 Task: Check the average views per listing of septic tank in the last 5 years.
Action: Mouse moved to (816, 180)
Screenshot: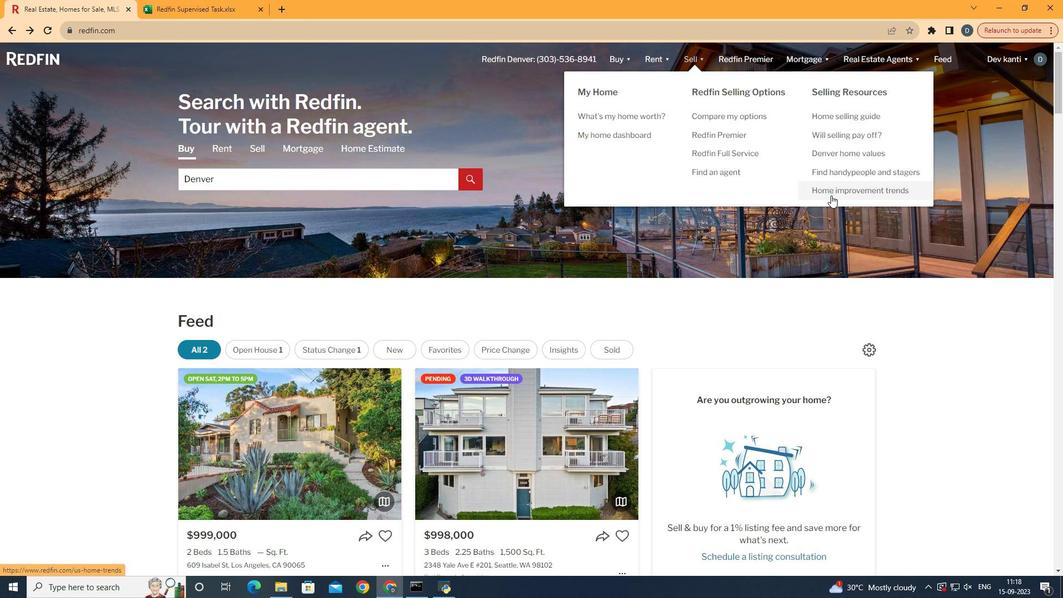 
Action: Mouse pressed left at (816, 180)
Screenshot: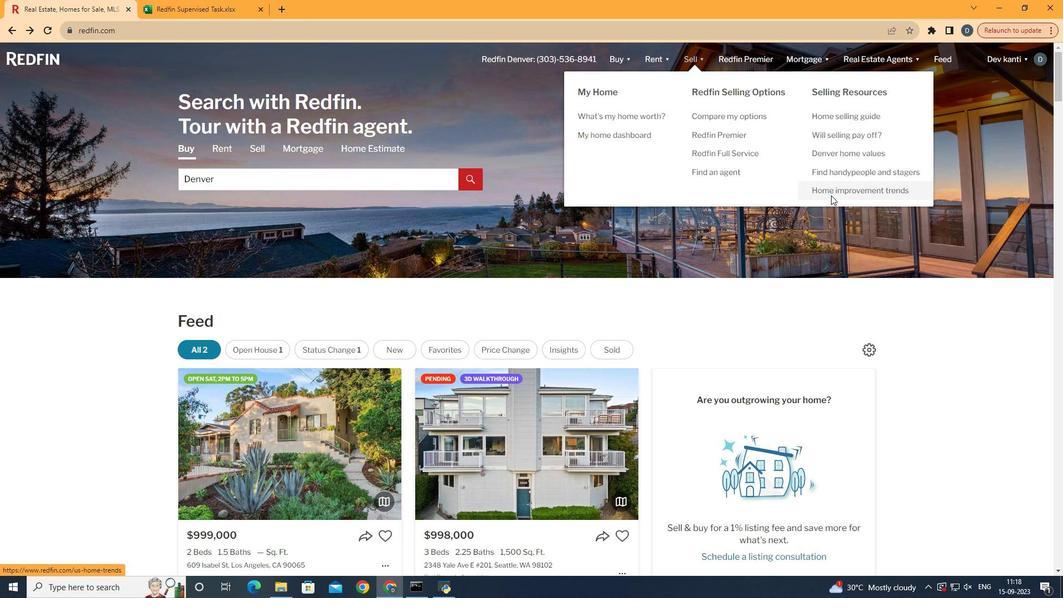 
Action: Mouse moved to (250, 195)
Screenshot: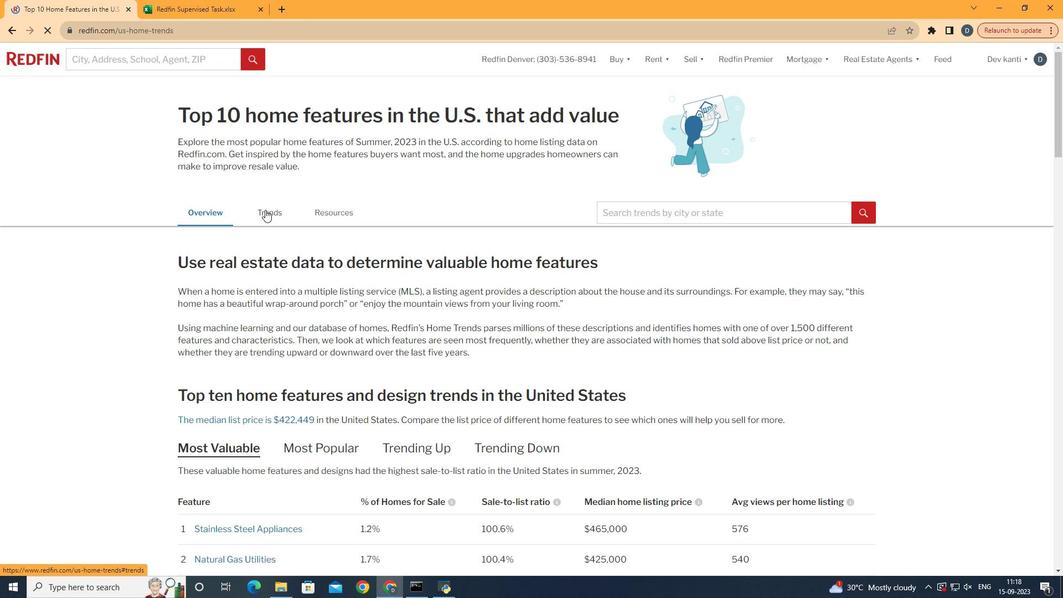 
Action: Mouse pressed left at (250, 195)
Screenshot: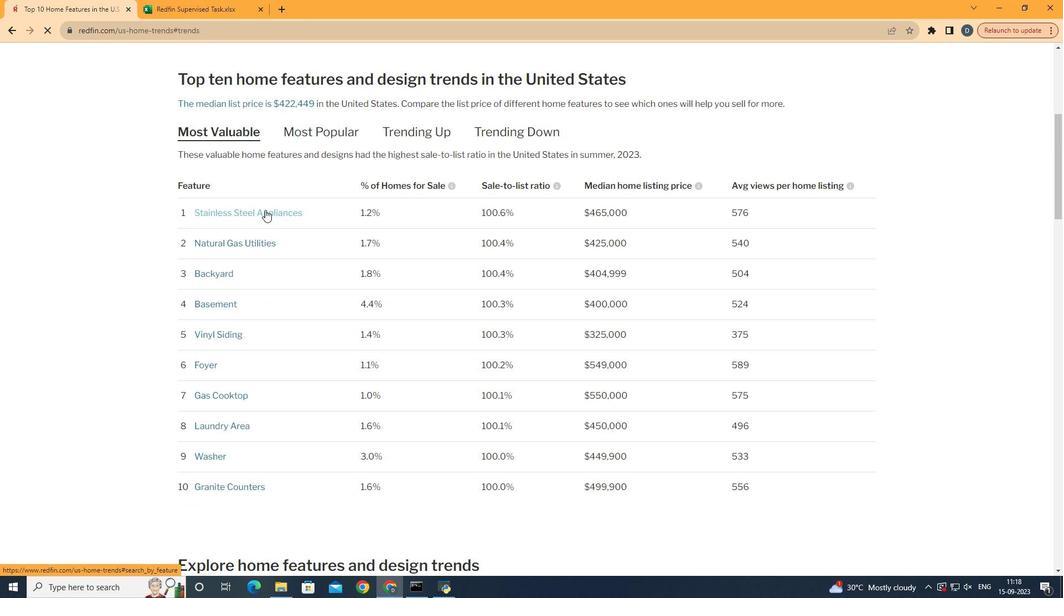 
Action: Mouse moved to (446, 241)
Screenshot: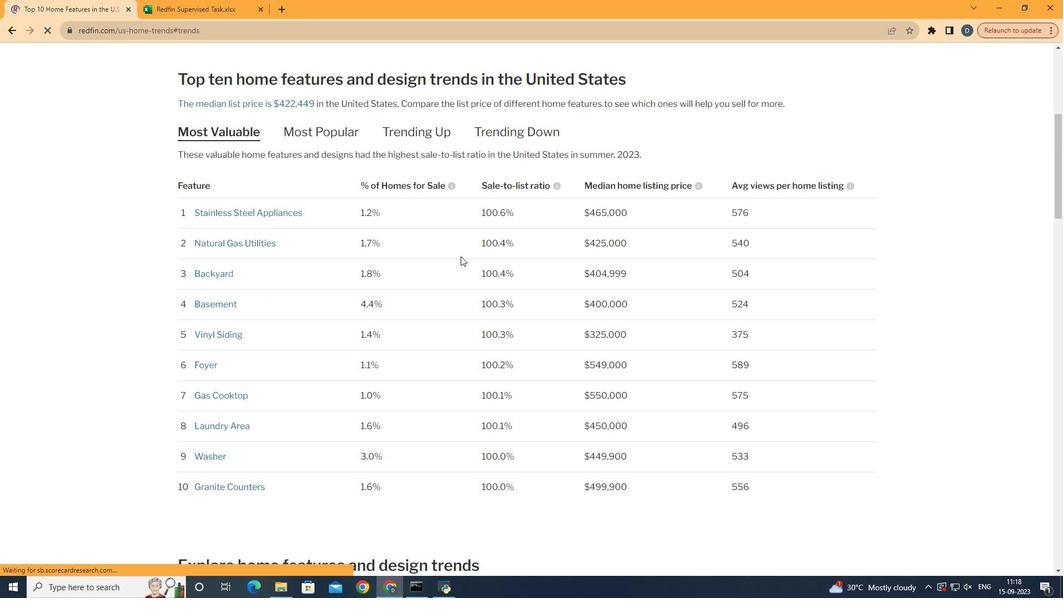 
Action: Mouse scrolled (446, 241) with delta (0, 0)
Screenshot: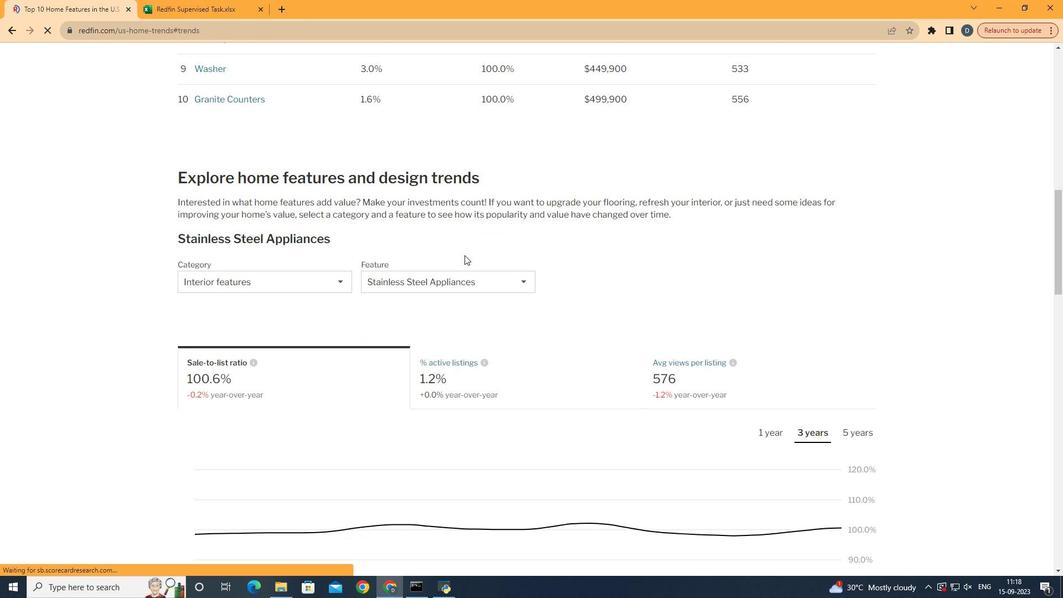 
Action: Mouse scrolled (446, 241) with delta (0, 0)
Screenshot: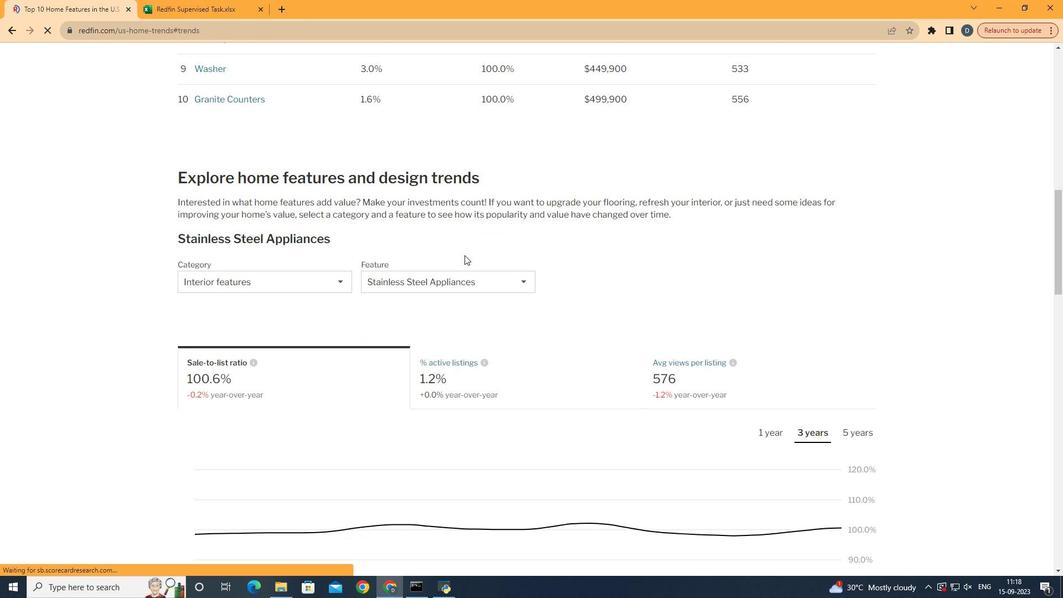
Action: Mouse scrolled (446, 241) with delta (0, 0)
Screenshot: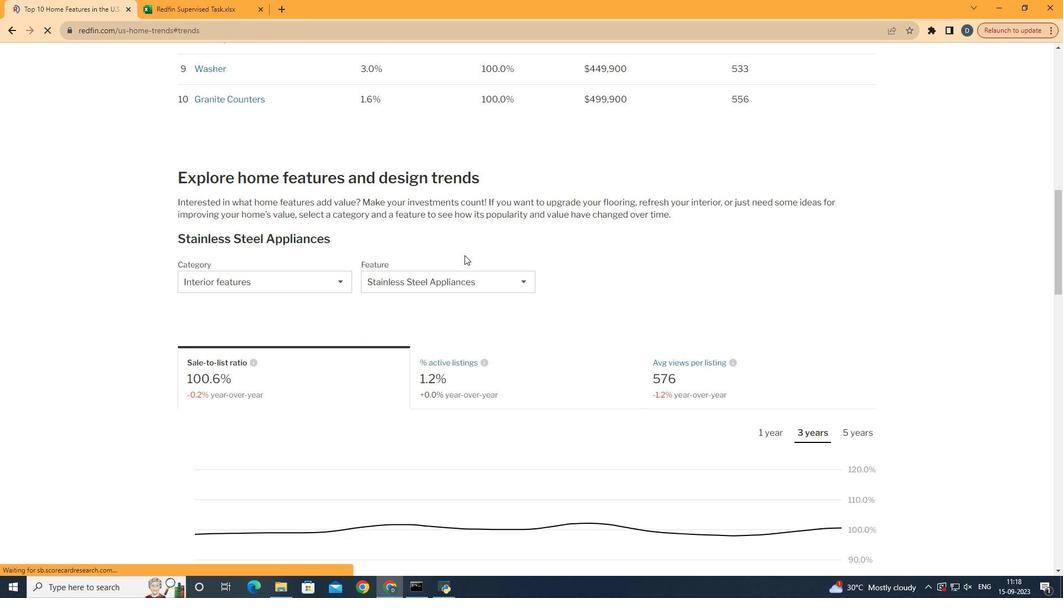 
Action: Mouse scrolled (446, 241) with delta (0, 0)
Screenshot: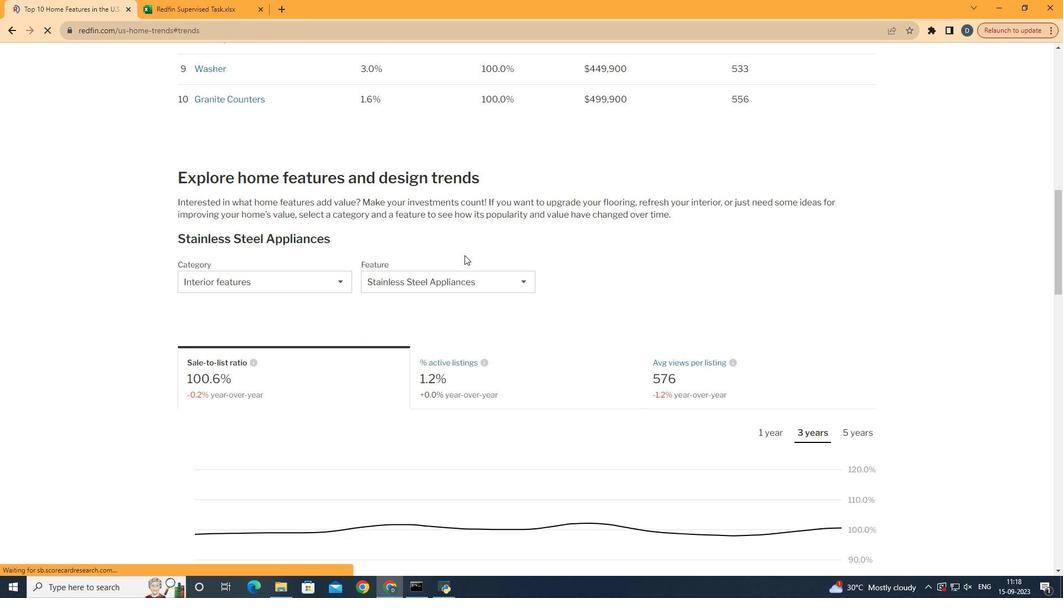 
Action: Mouse scrolled (446, 241) with delta (0, 0)
Screenshot: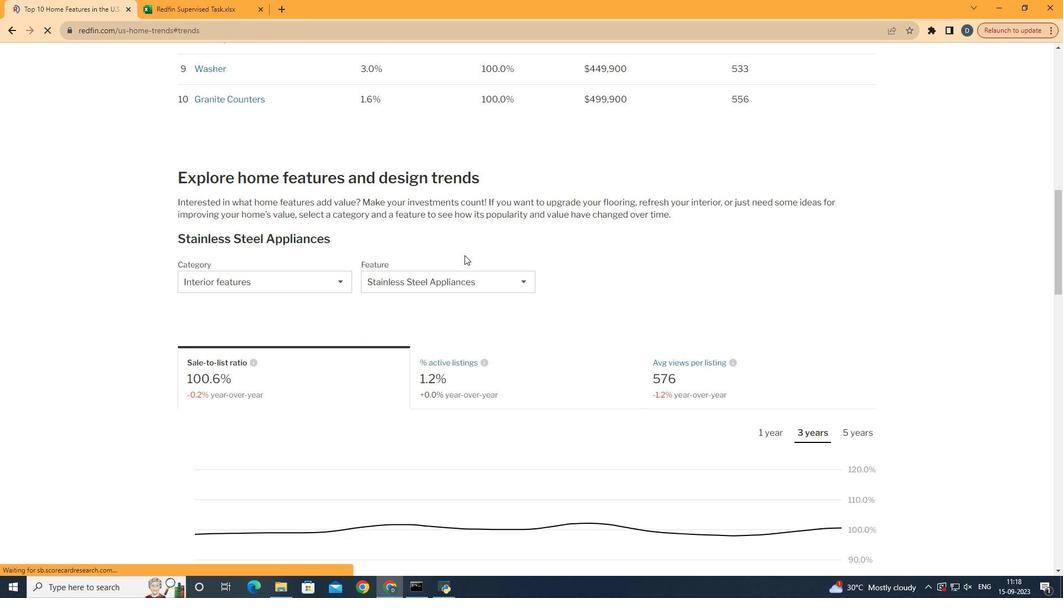 
Action: Mouse scrolled (446, 241) with delta (0, 0)
Screenshot: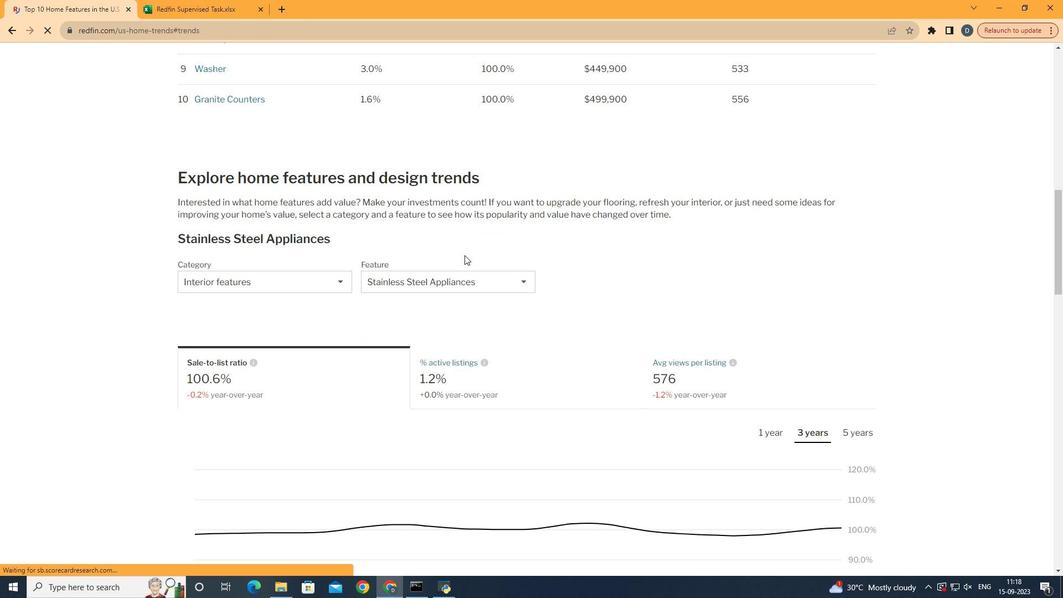 
Action: Mouse moved to (447, 241)
Screenshot: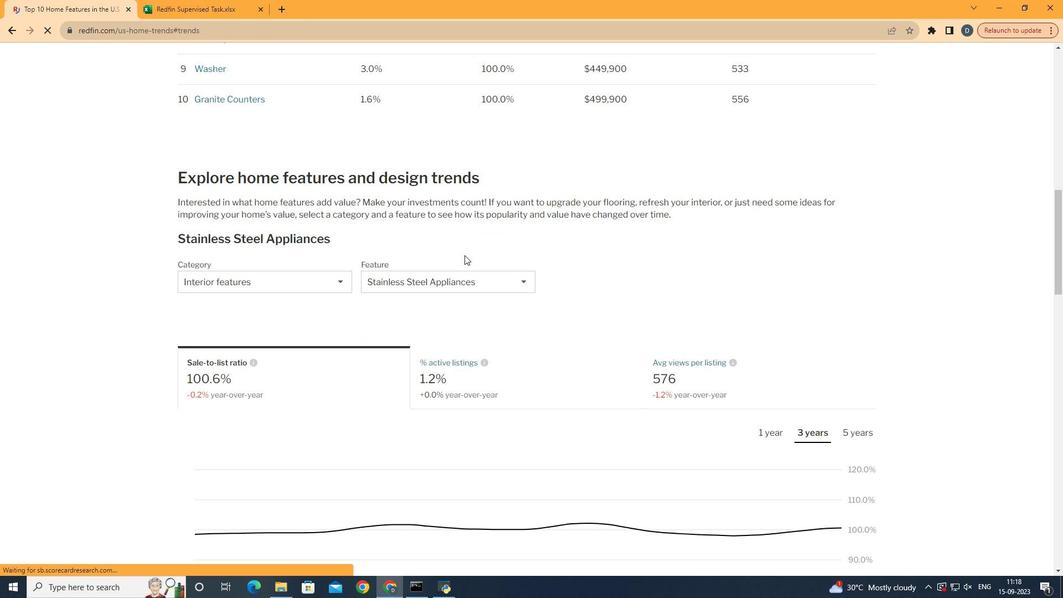 
Action: Mouse scrolled (447, 241) with delta (0, 0)
Screenshot: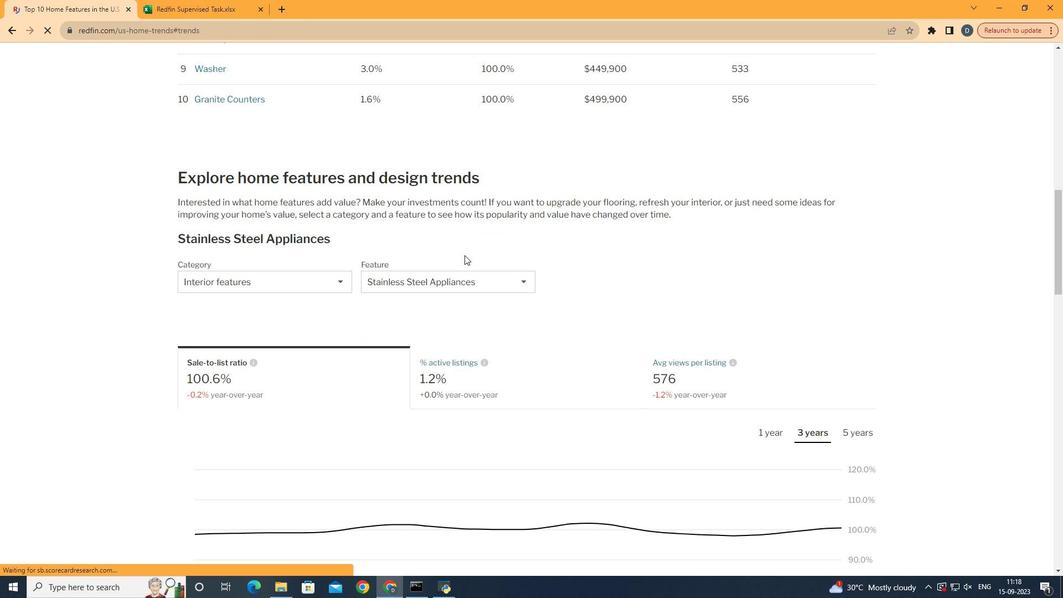 
Action: Mouse moved to (305, 279)
Screenshot: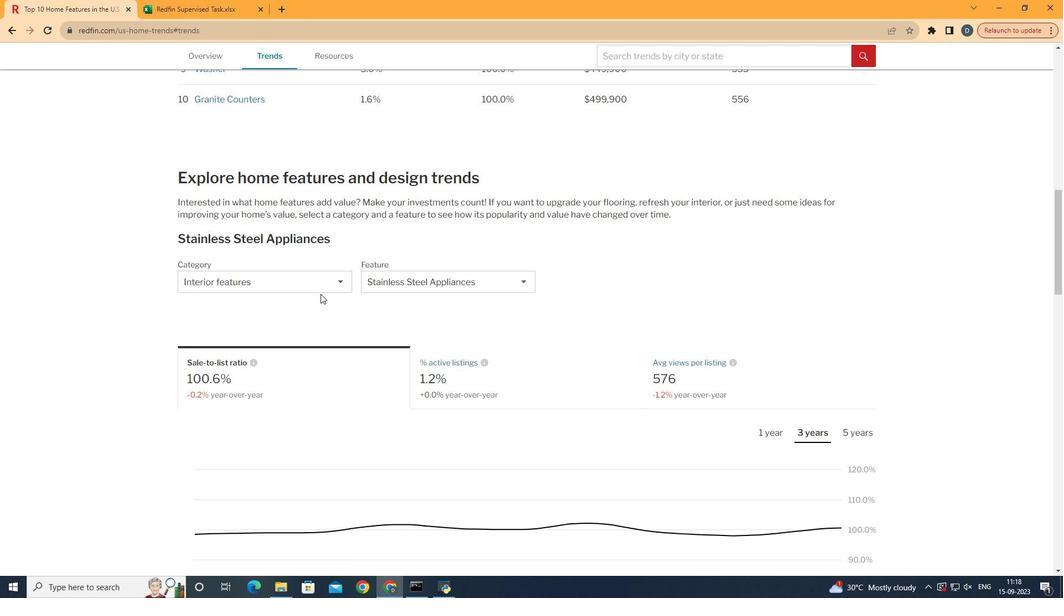 
Action: Mouse pressed left at (305, 279)
Screenshot: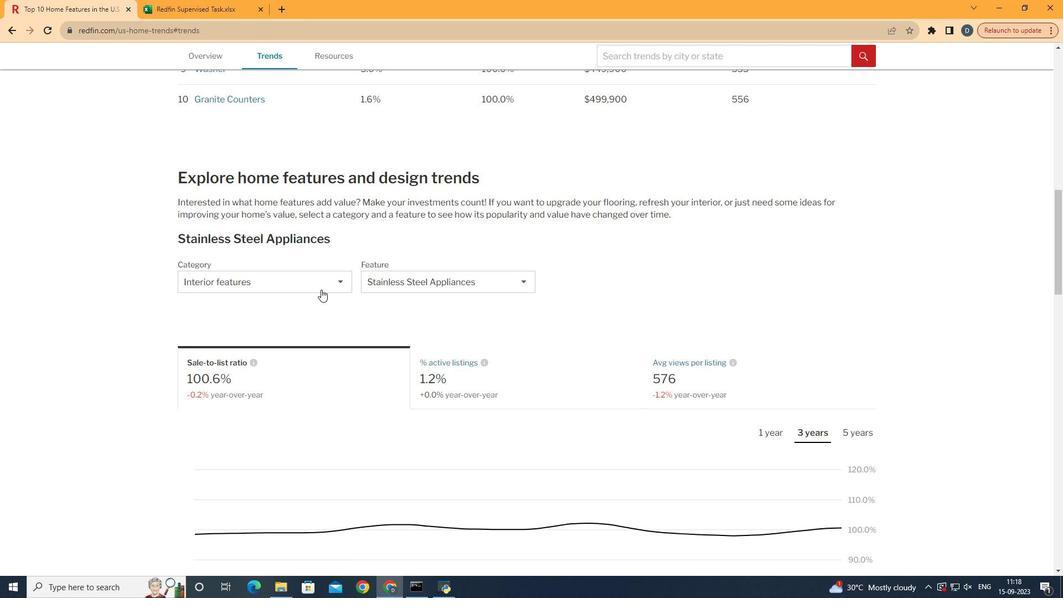 
Action: Mouse moved to (307, 273)
Screenshot: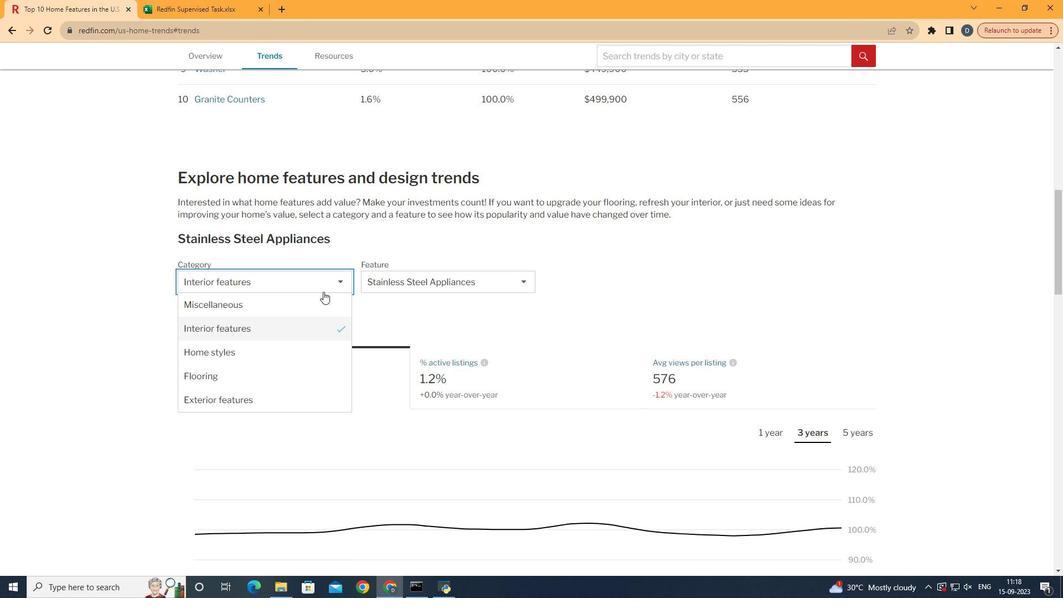 
Action: Mouse pressed left at (307, 273)
Screenshot: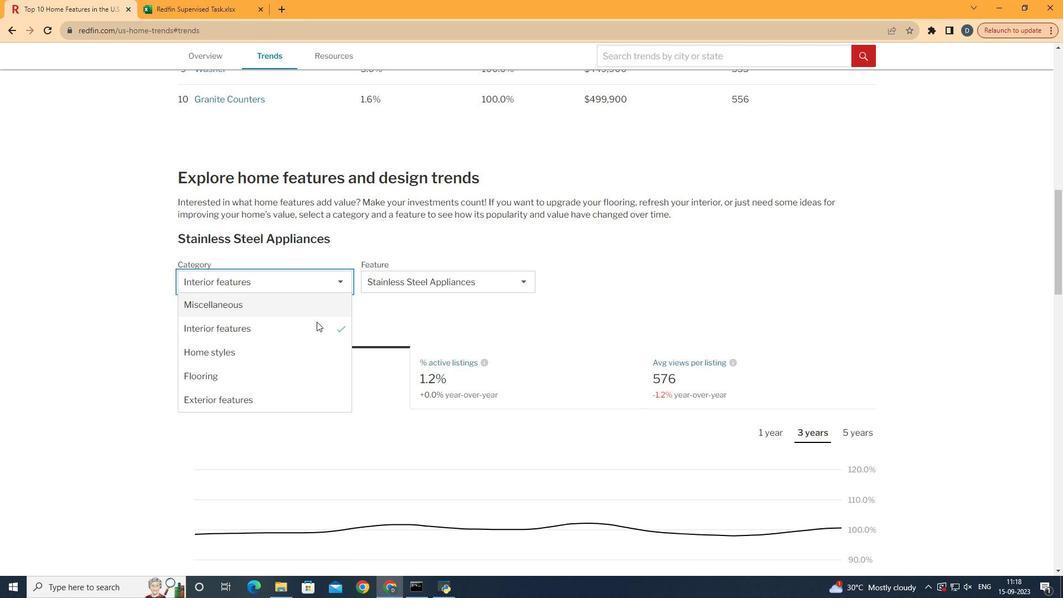 
Action: Mouse moved to (286, 382)
Screenshot: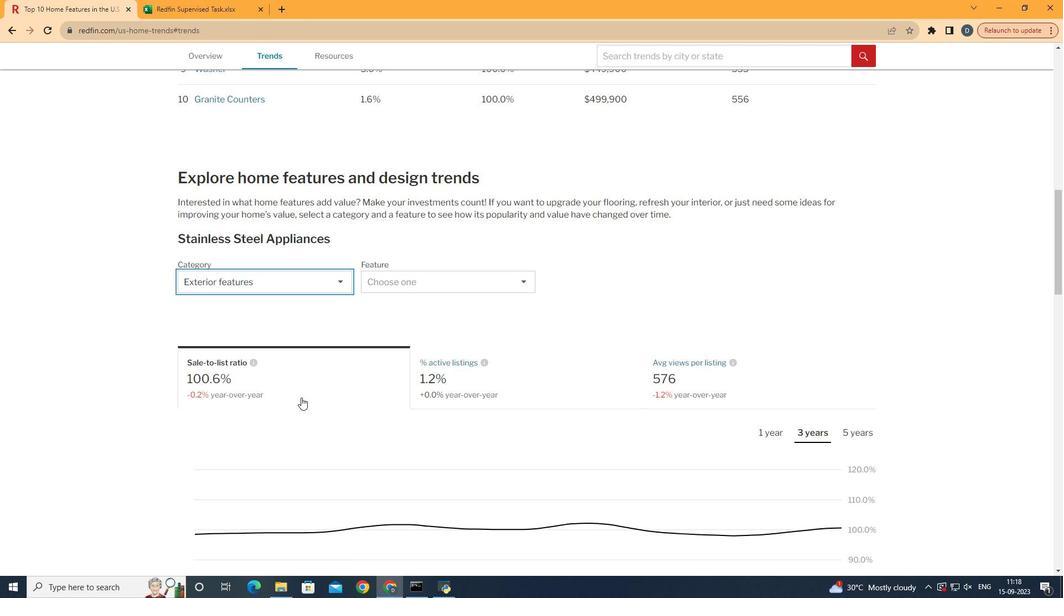 
Action: Mouse pressed left at (286, 382)
Screenshot: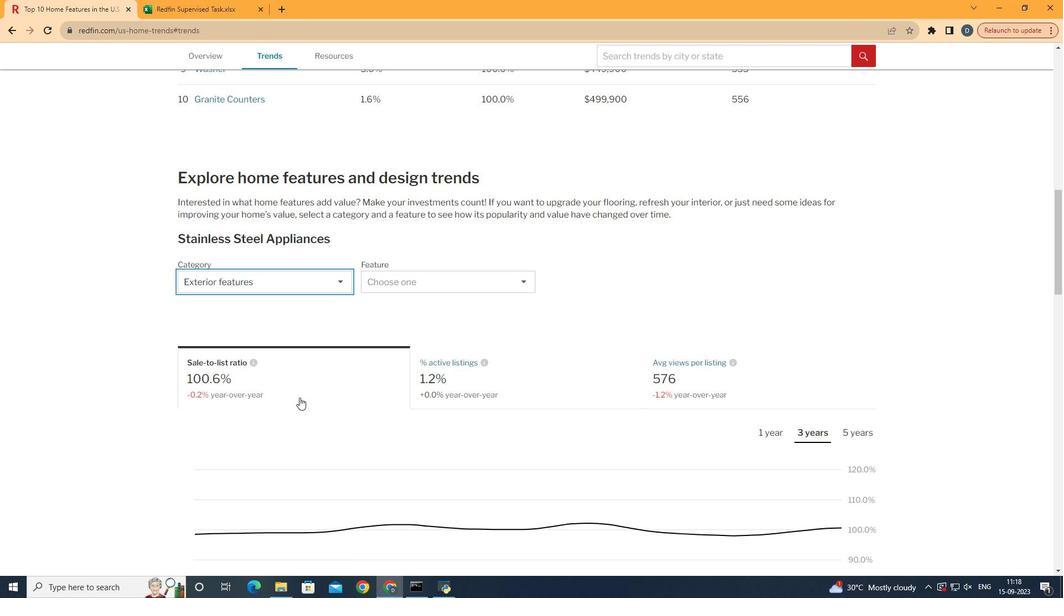
Action: Mouse moved to (483, 259)
Screenshot: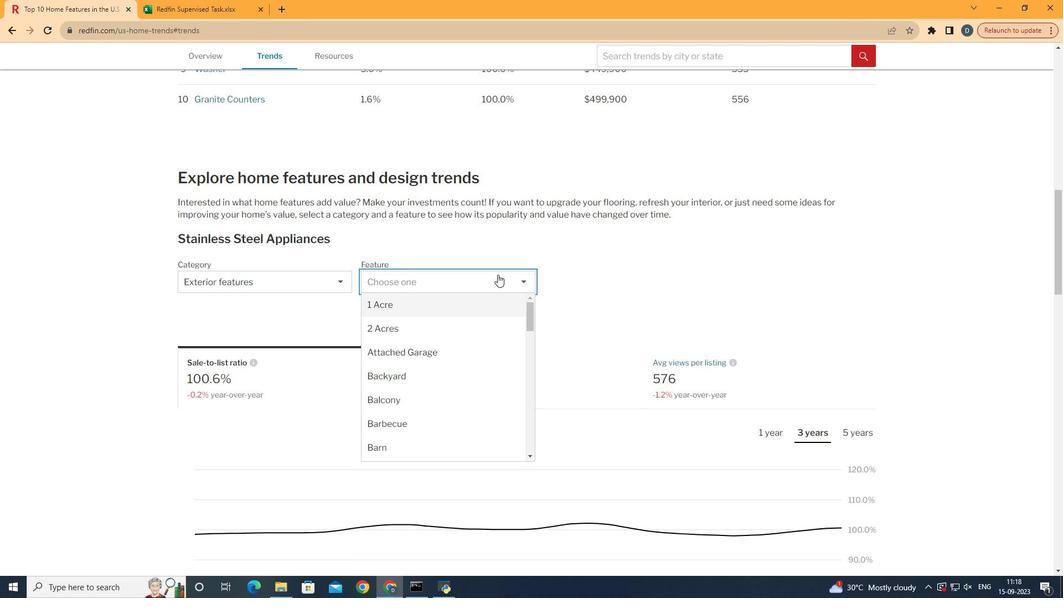 
Action: Mouse pressed left at (483, 259)
Screenshot: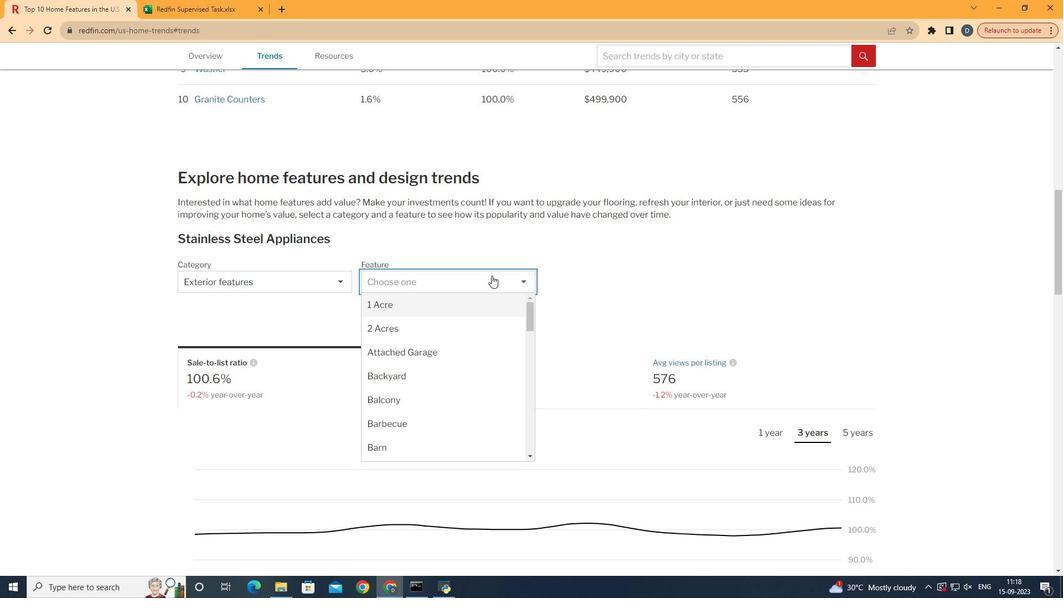 
Action: Mouse moved to (438, 334)
Screenshot: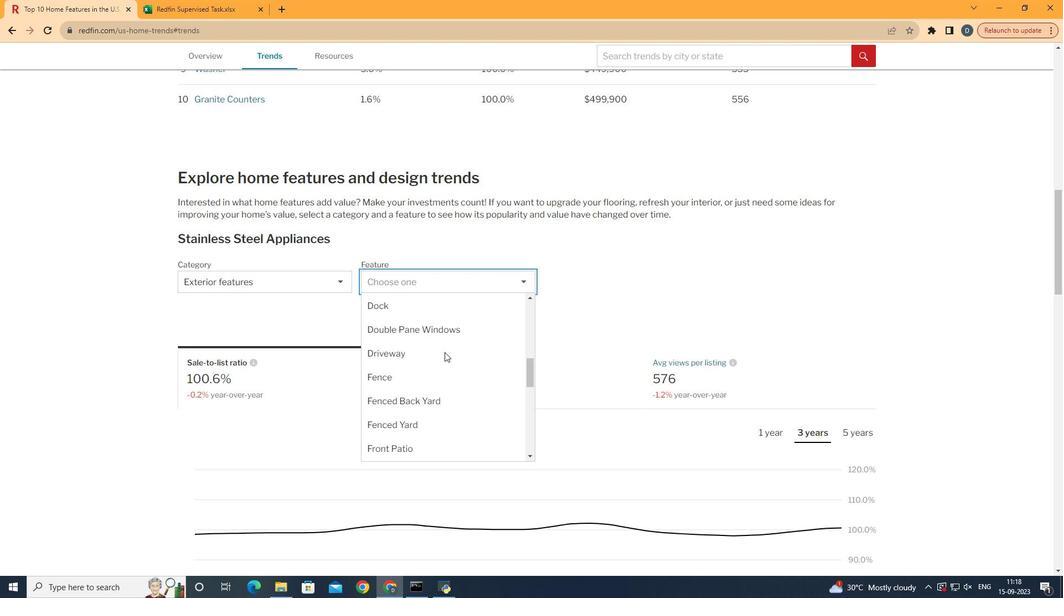 
Action: Mouse scrolled (438, 334) with delta (0, 0)
Screenshot: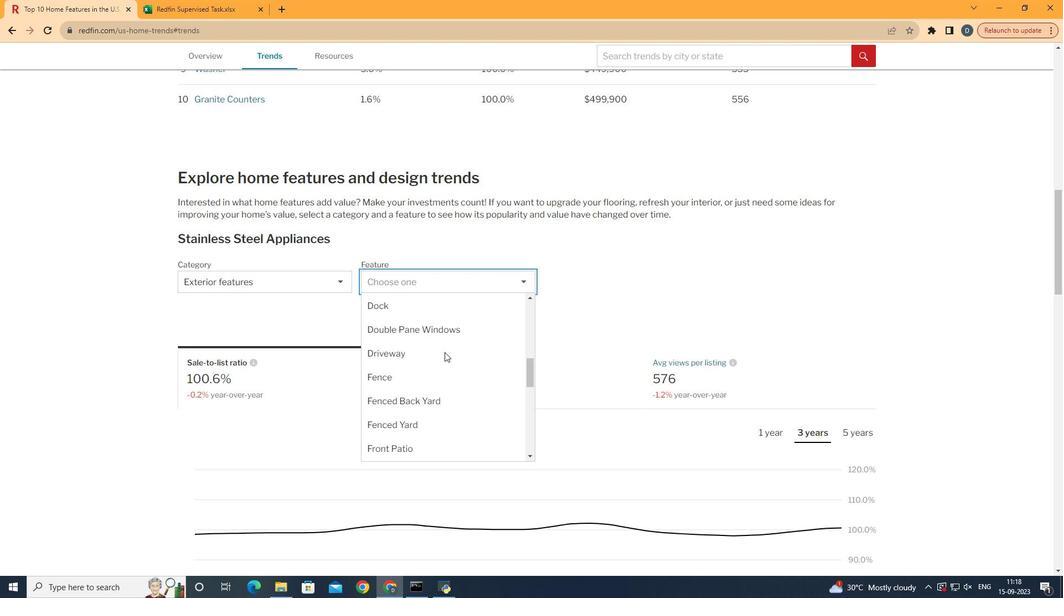 
Action: Mouse moved to (433, 335)
Screenshot: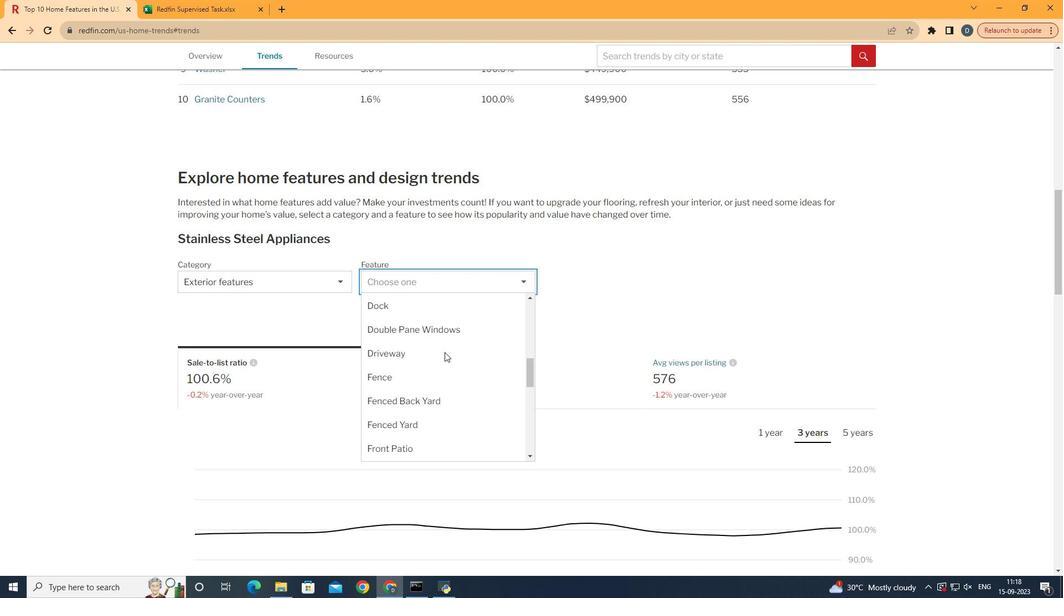 
Action: Mouse scrolled (433, 335) with delta (0, 0)
Screenshot: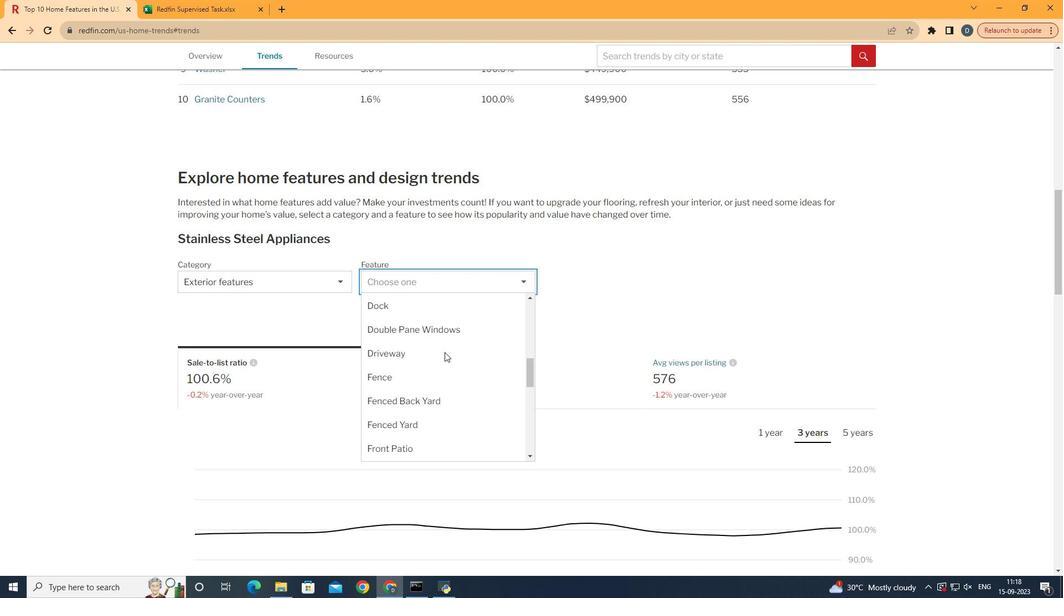 
Action: Mouse moved to (431, 336)
Screenshot: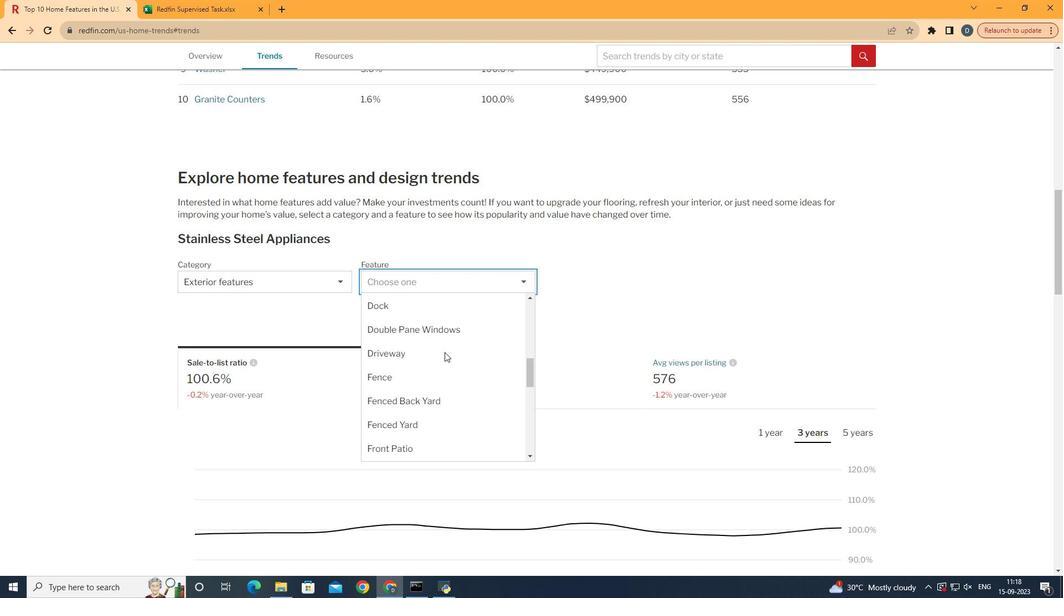 
Action: Mouse scrolled (431, 336) with delta (0, 0)
Screenshot: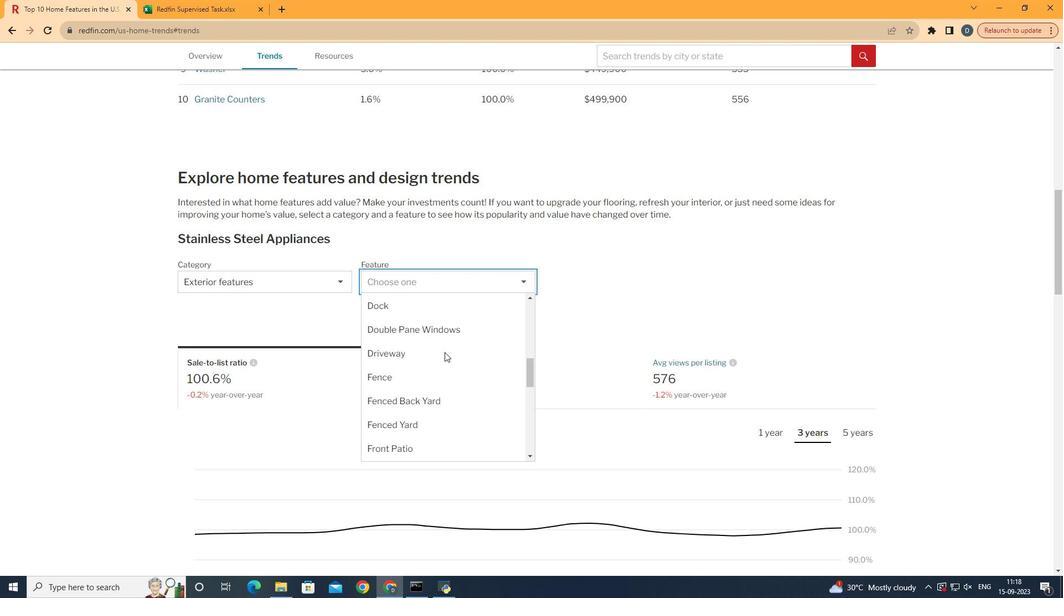 
Action: Mouse scrolled (431, 336) with delta (0, 0)
Screenshot: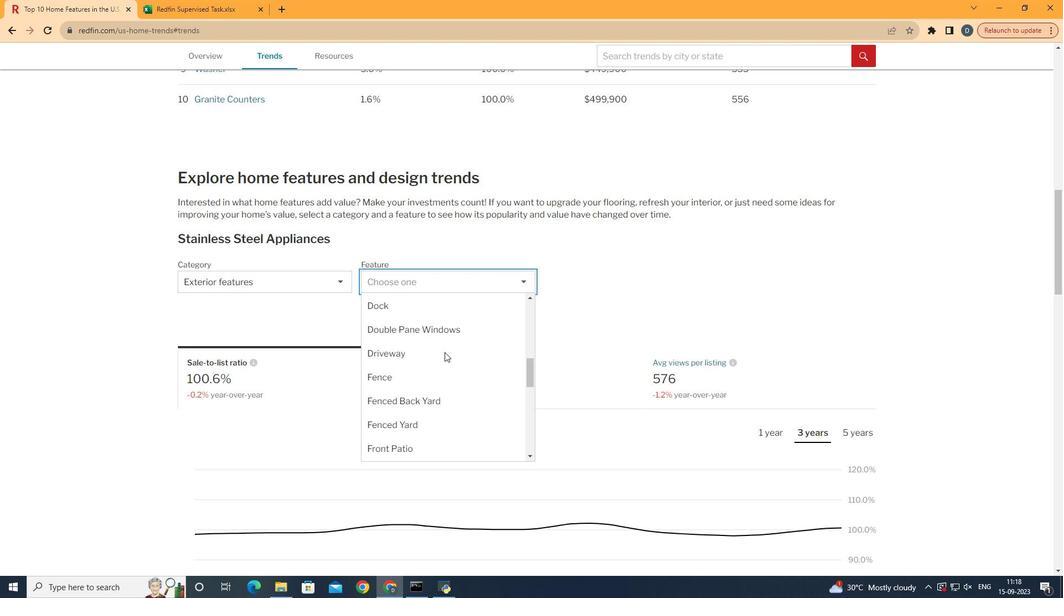 
Action: Mouse scrolled (431, 336) with delta (0, 0)
Screenshot: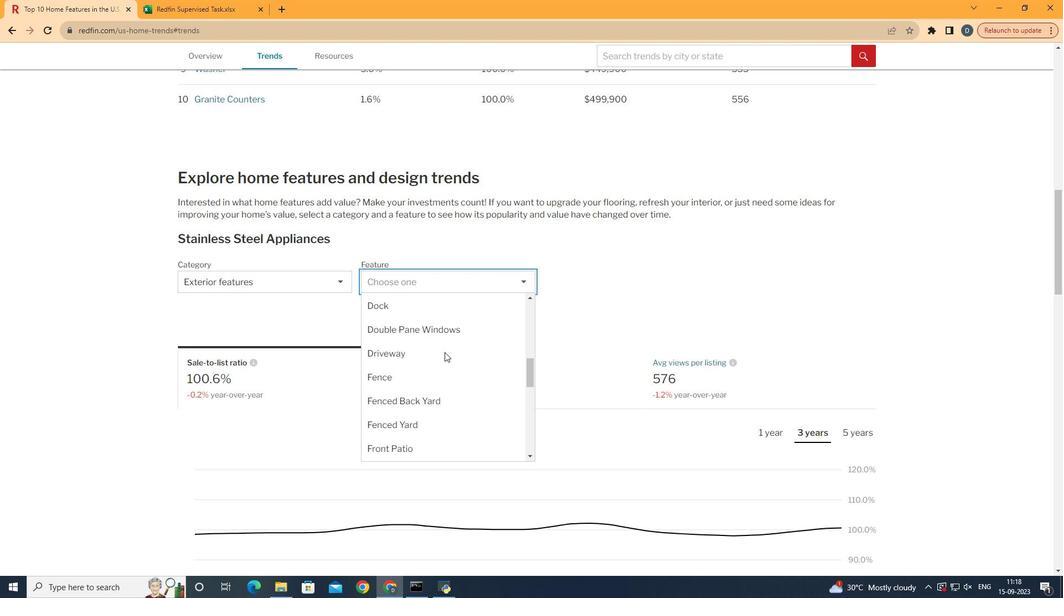 
Action: Mouse scrolled (431, 336) with delta (0, 0)
Screenshot: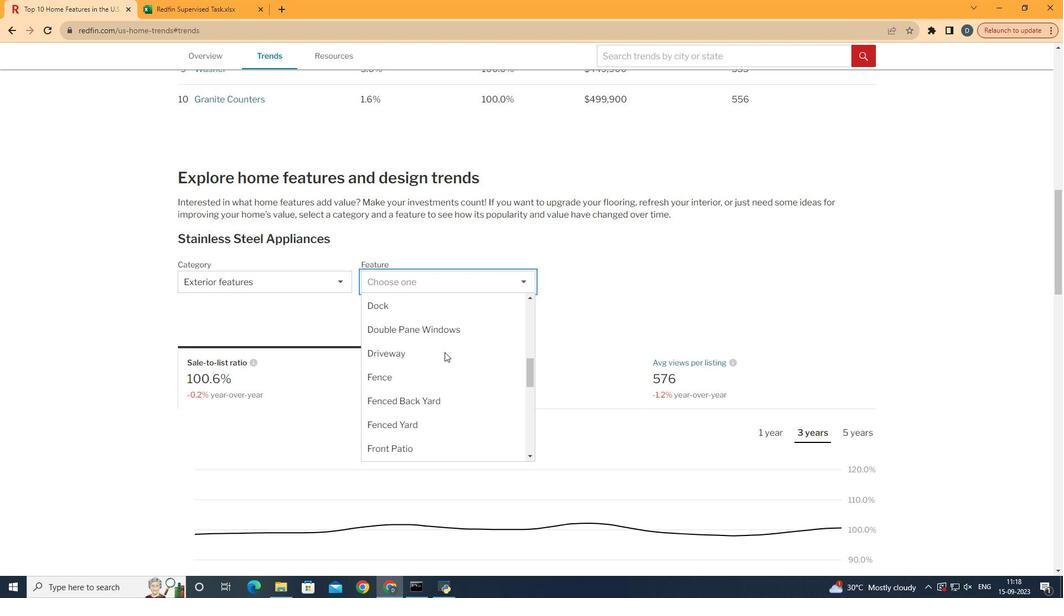 
Action: Mouse moved to (429, 337)
Screenshot: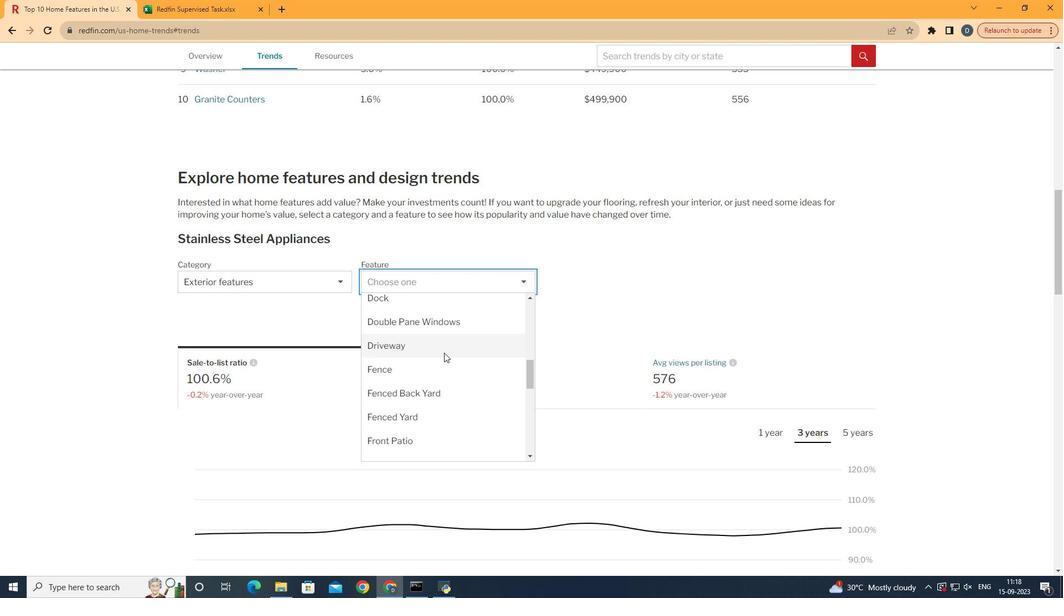 
Action: Mouse scrolled (429, 336) with delta (0, 0)
Screenshot: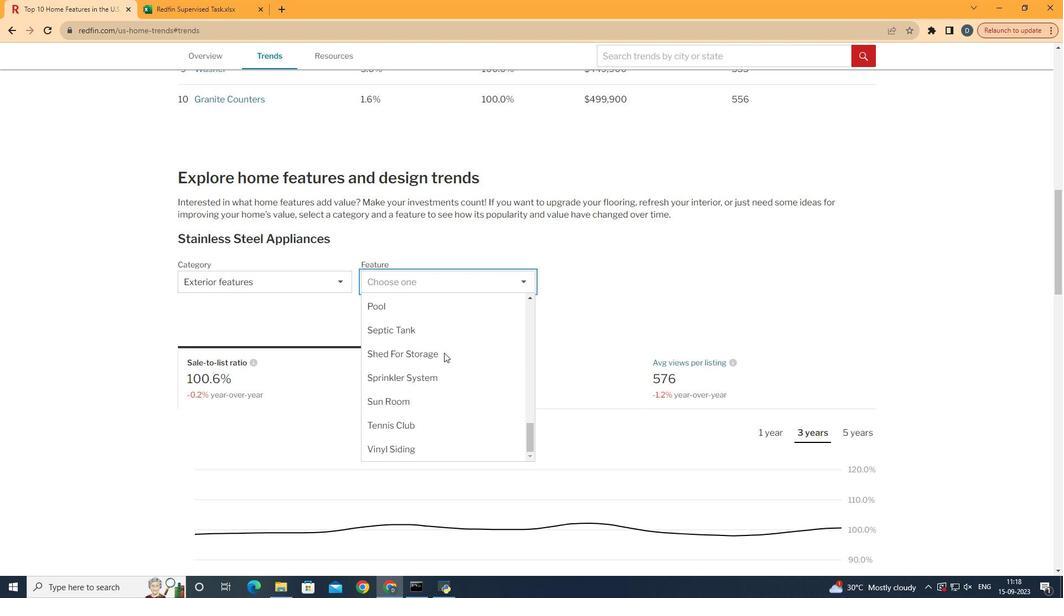 
Action: Mouse scrolled (429, 336) with delta (0, 0)
Screenshot: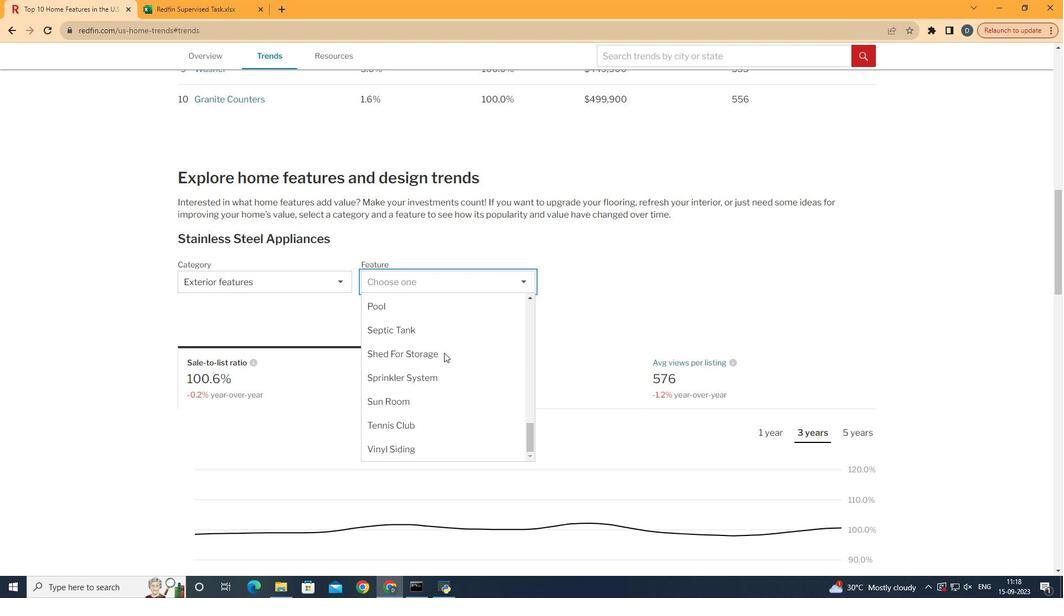 
Action: Mouse moved to (429, 337)
Screenshot: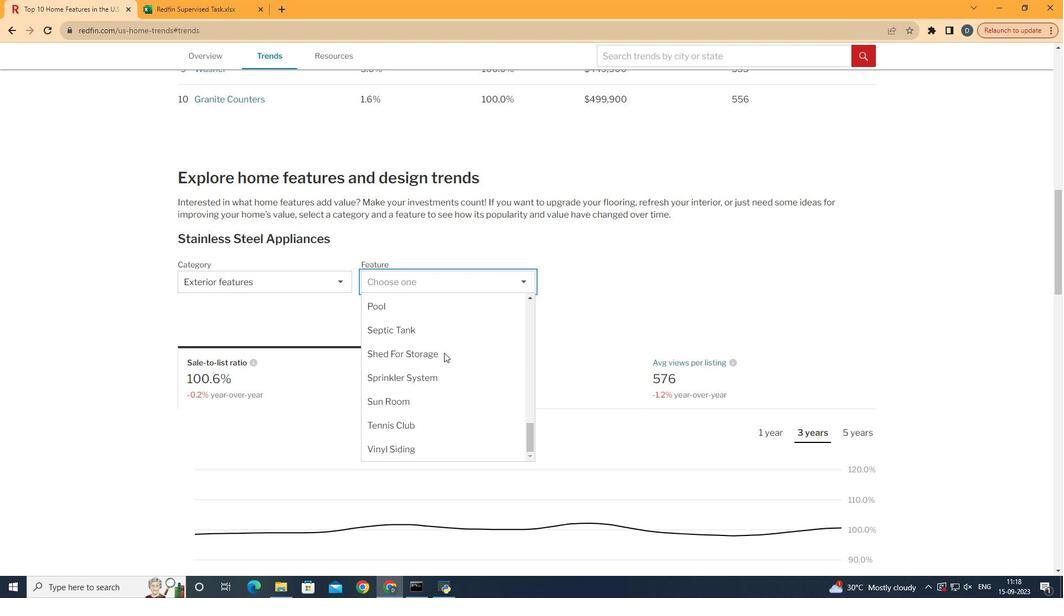 
Action: Mouse scrolled (429, 337) with delta (0, 0)
Screenshot: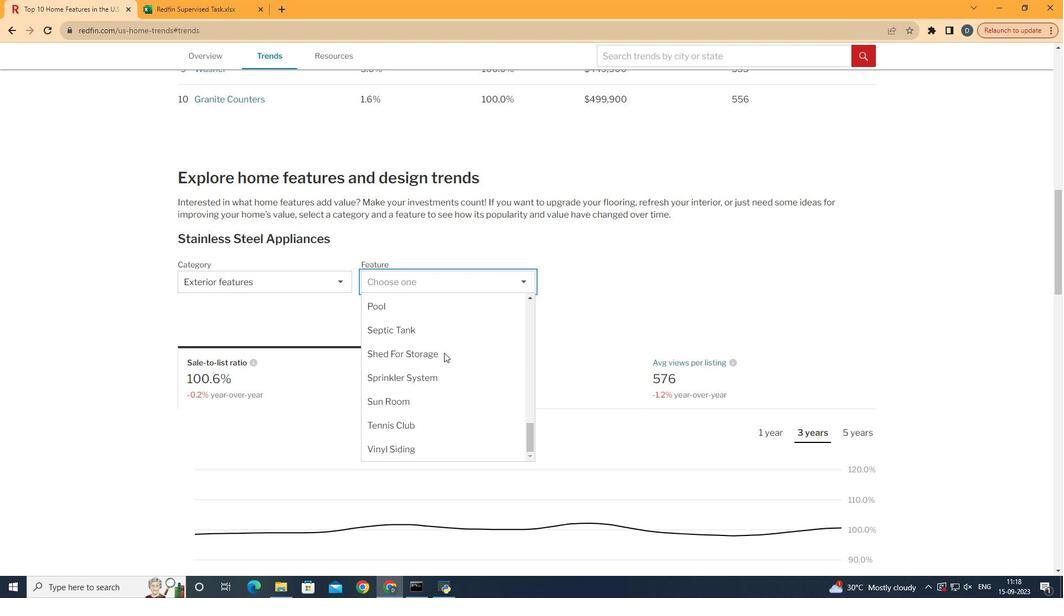 
Action: Mouse scrolled (429, 337) with delta (0, 0)
Screenshot: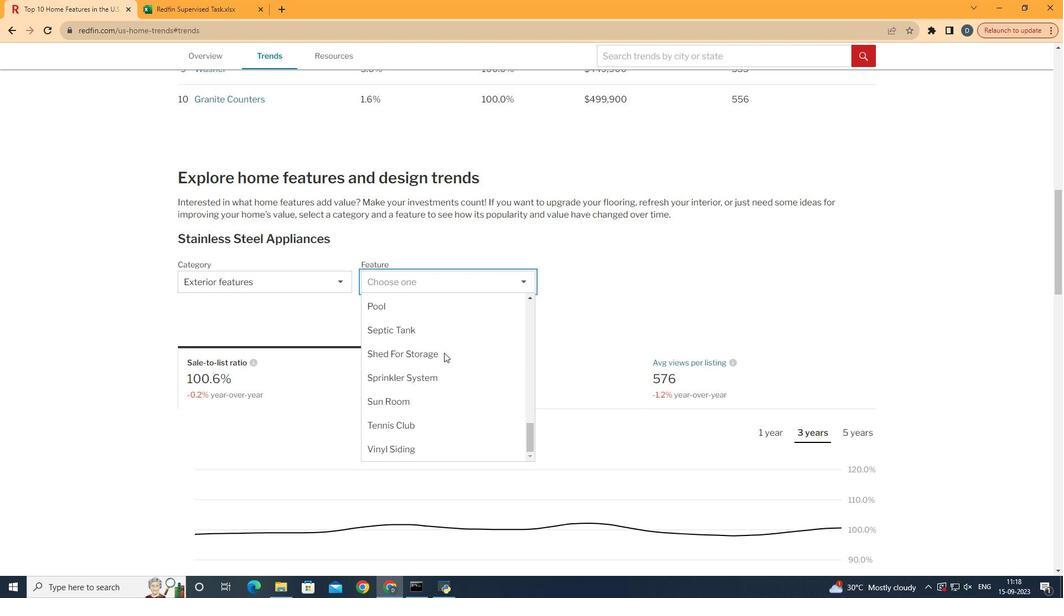 
Action: Mouse scrolled (429, 337) with delta (0, 0)
Screenshot: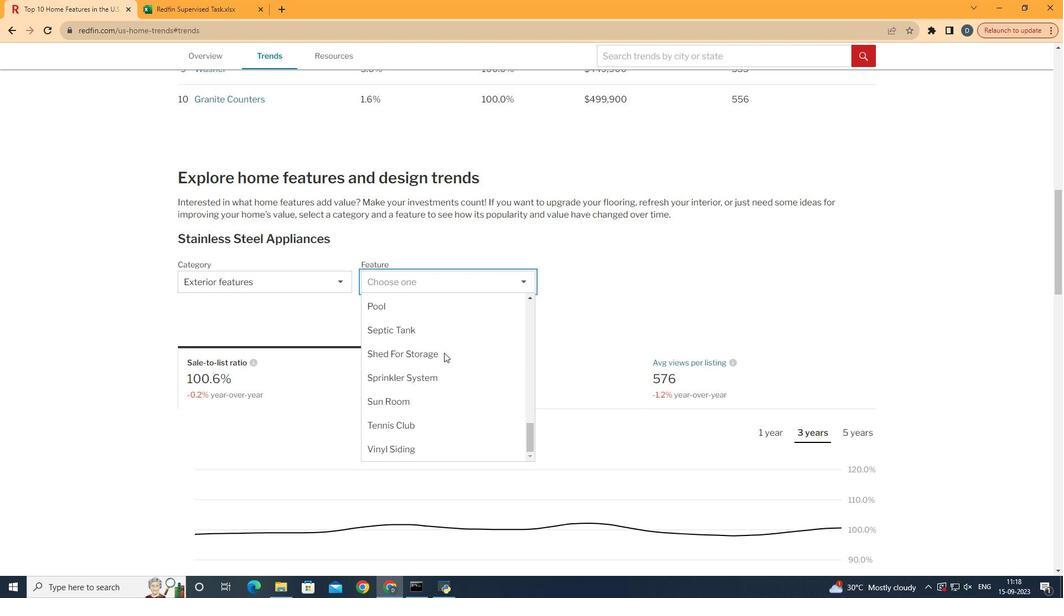 
Action: Mouse scrolled (429, 337) with delta (0, 0)
Screenshot: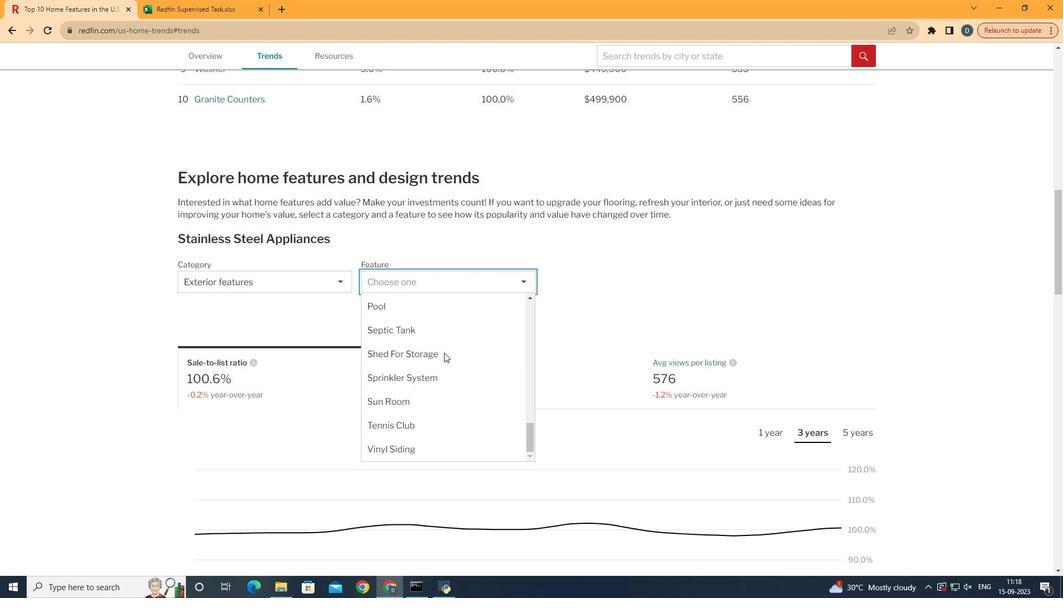 
Action: Mouse scrolled (429, 337) with delta (0, 0)
Screenshot: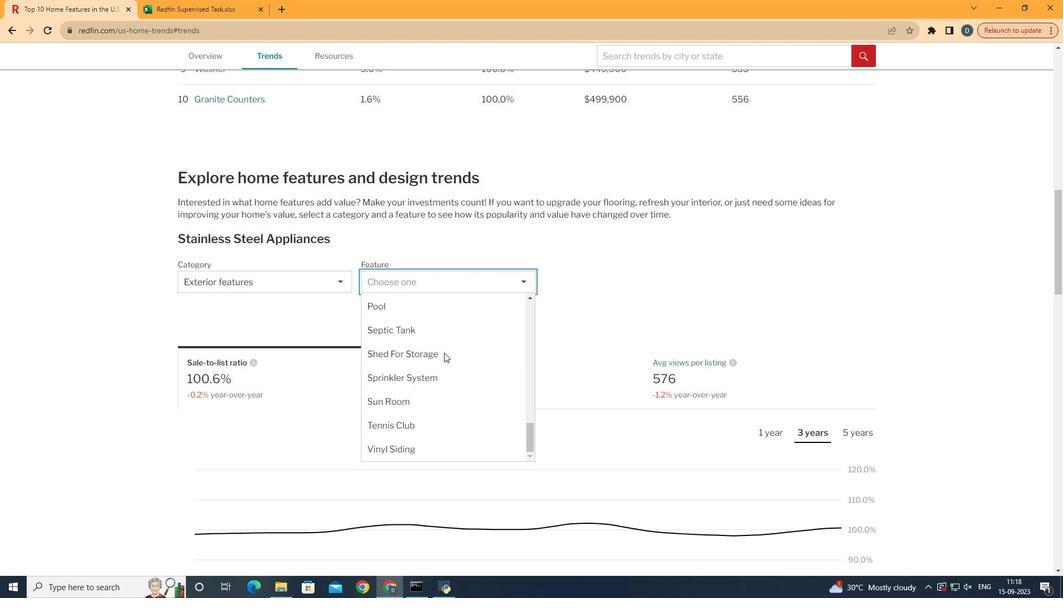 
Action: Mouse scrolled (429, 337) with delta (0, 0)
Screenshot: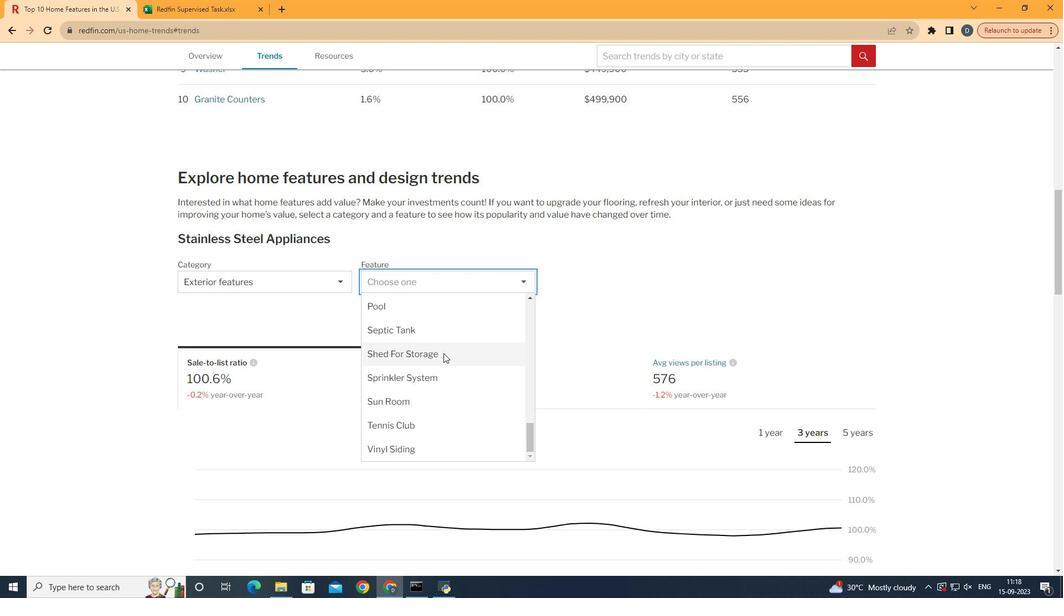 
Action: Mouse scrolled (429, 337) with delta (0, 0)
Screenshot: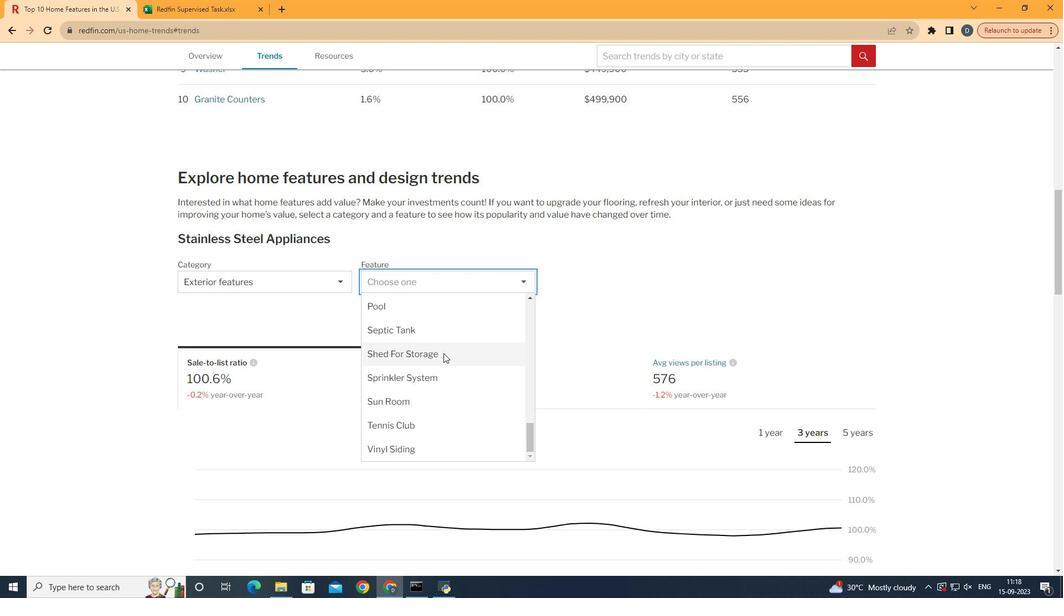 
Action: Mouse scrolled (429, 337) with delta (0, 0)
Screenshot: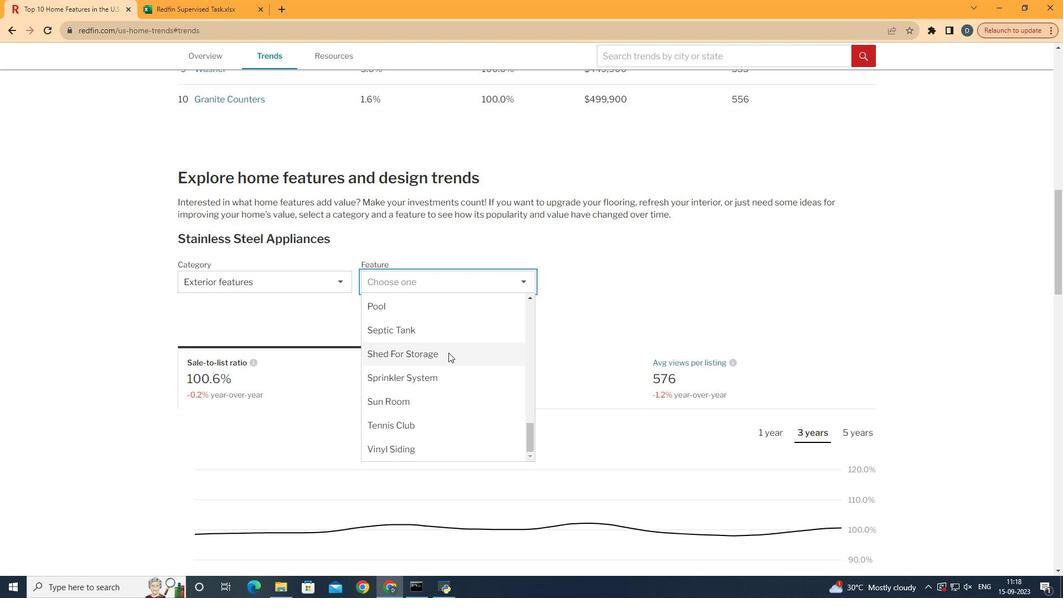 
Action: Mouse scrolled (429, 337) with delta (0, 0)
Screenshot: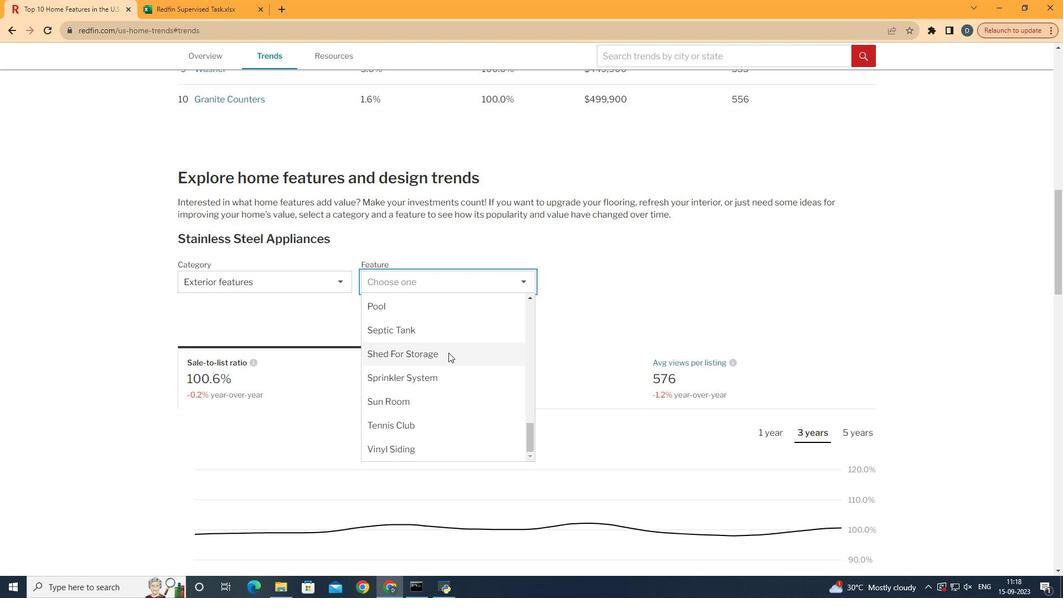 
Action: Mouse scrolled (429, 337) with delta (0, 0)
Screenshot: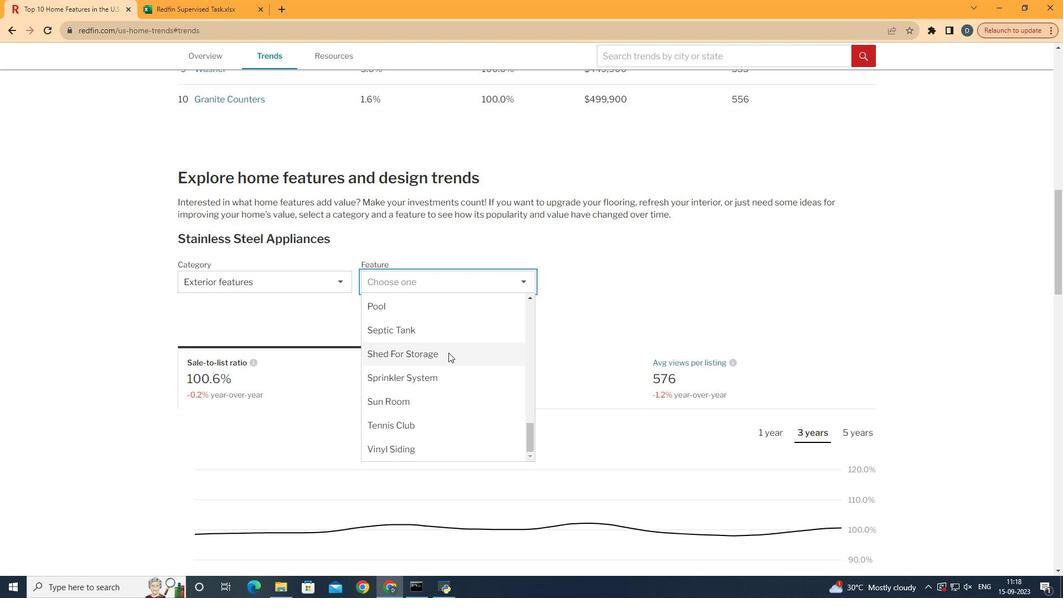 
Action: Mouse scrolled (429, 337) with delta (0, 0)
Screenshot: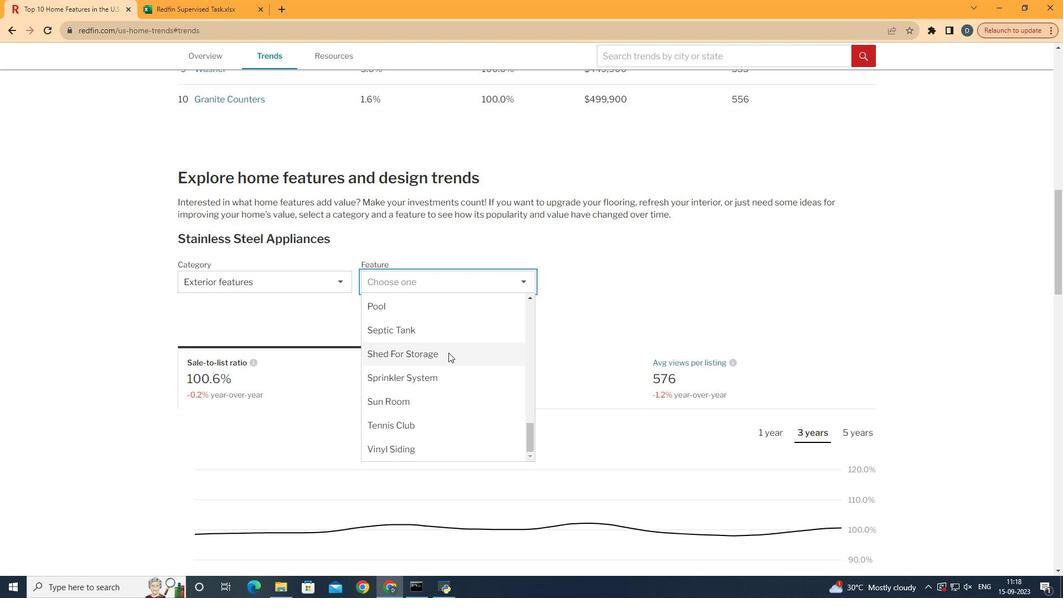 
Action: Mouse scrolled (429, 337) with delta (0, 0)
Screenshot: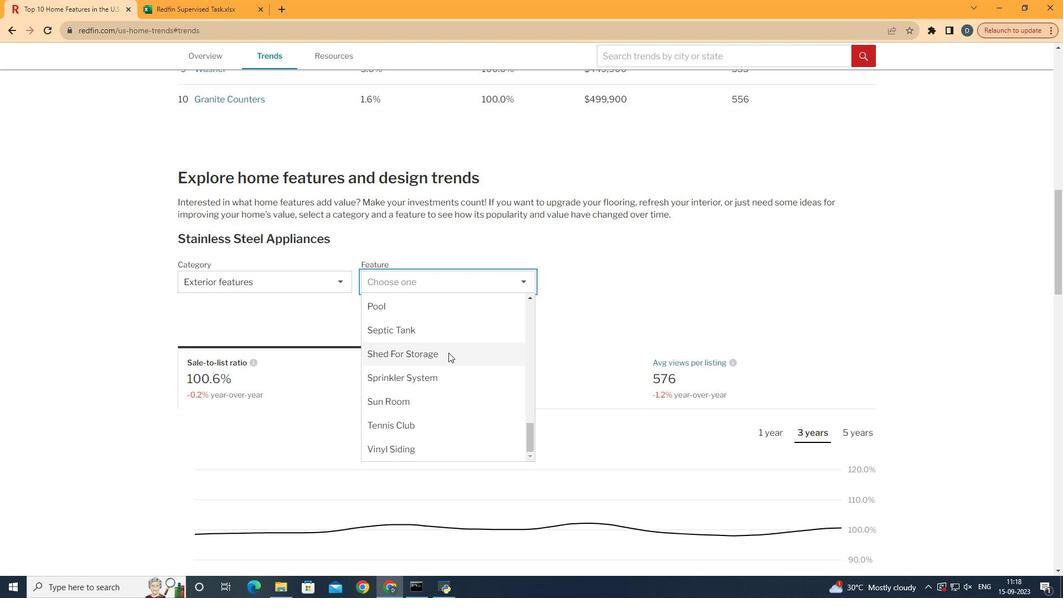 
Action: Mouse moved to (463, 315)
Screenshot: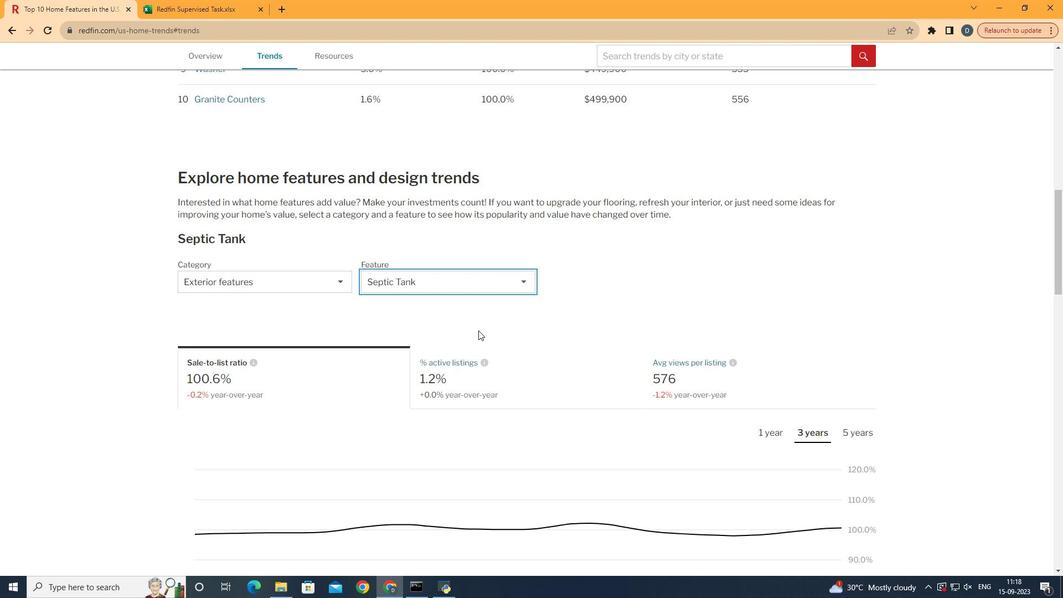 
Action: Mouse pressed left at (463, 315)
Screenshot: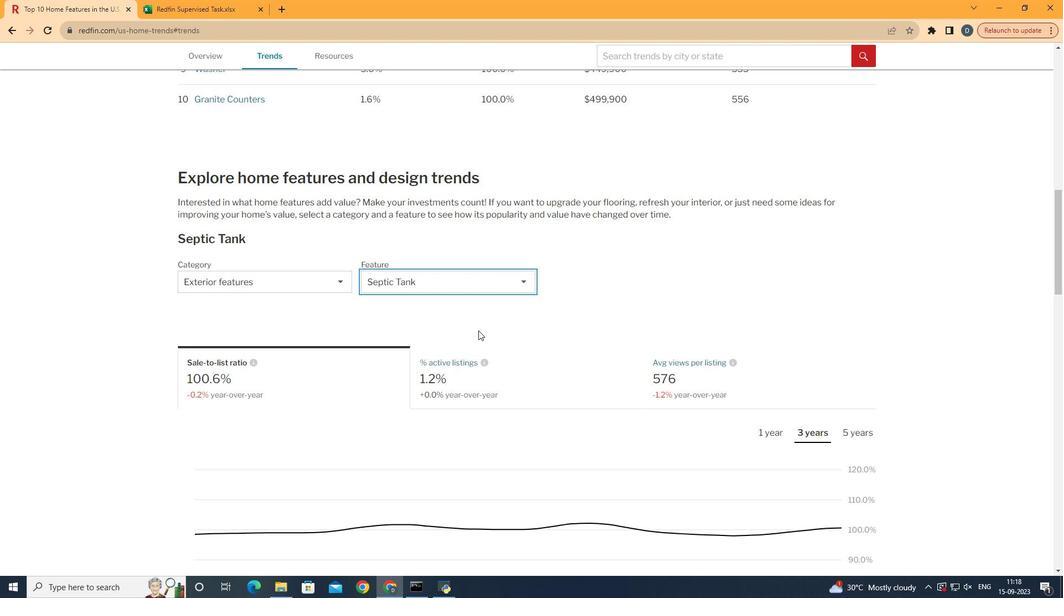 
Action: Mouse moved to (769, 371)
Screenshot: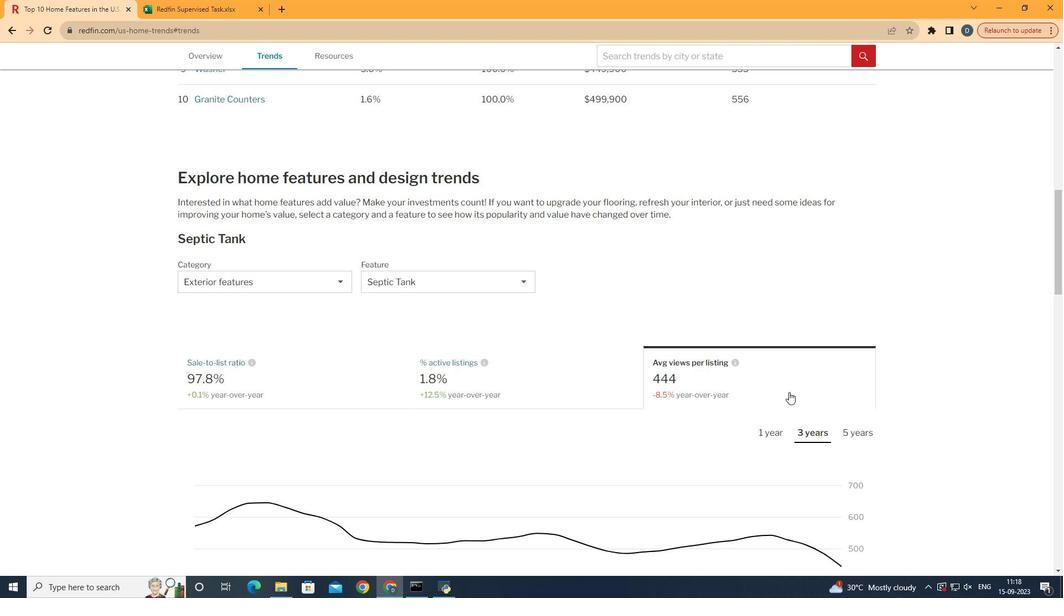 
Action: Mouse pressed left at (769, 371)
Screenshot: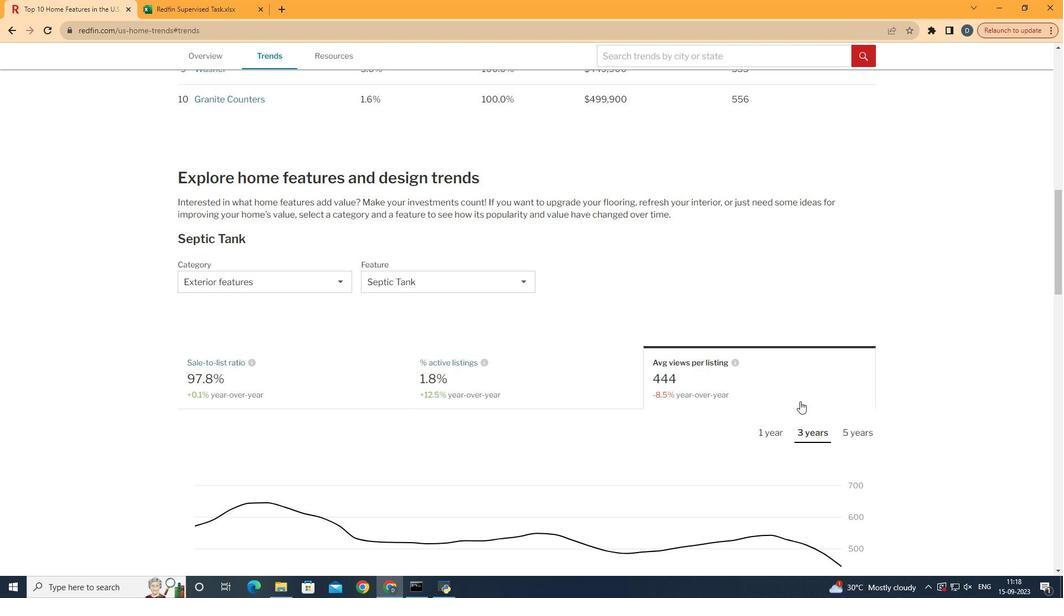 
Action: Mouse moved to (848, 417)
Screenshot: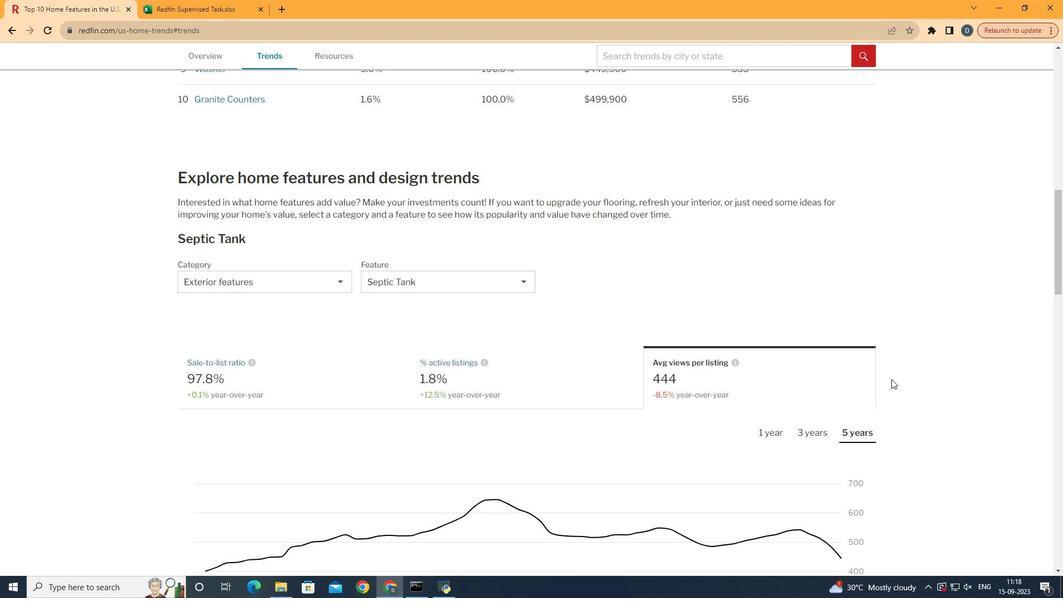 
Action: Mouse pressed left at (848, 417)
Screenshot: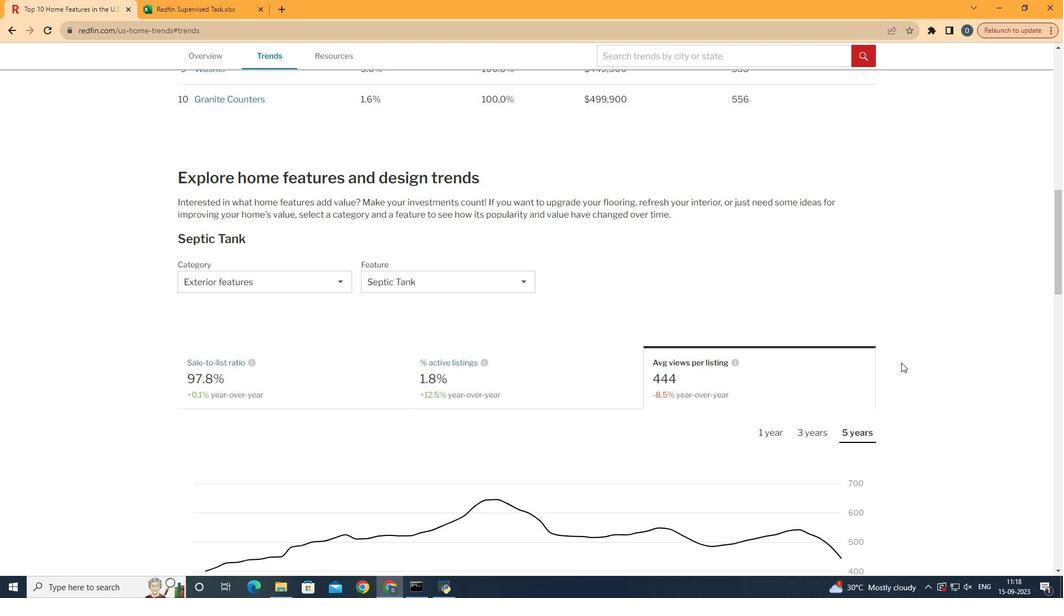 
Action: Mouse moved to (888, 344)
Screenshot: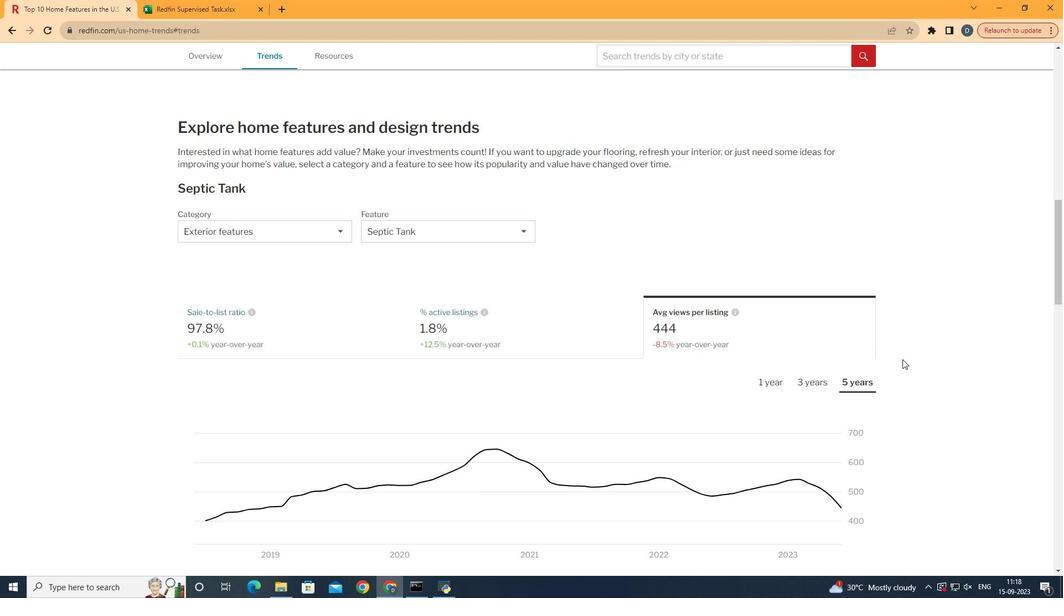 
Action: Mouse scrolled (888, 344) with delta (0, 0)
Screenshot: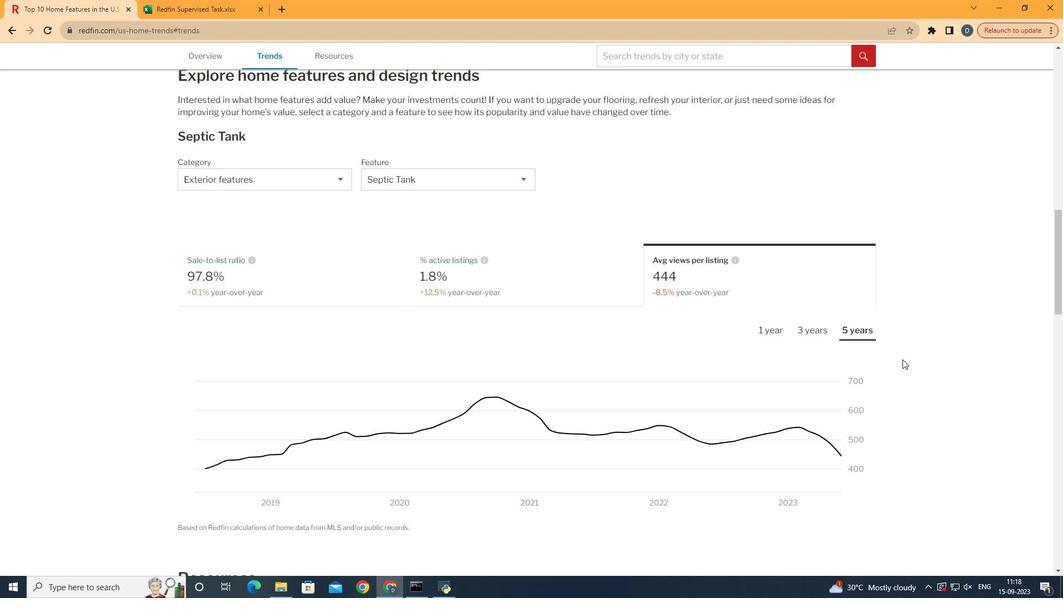 
Action: Mouse scrolled (888, 344) with delta (0, 0)
Screenshot: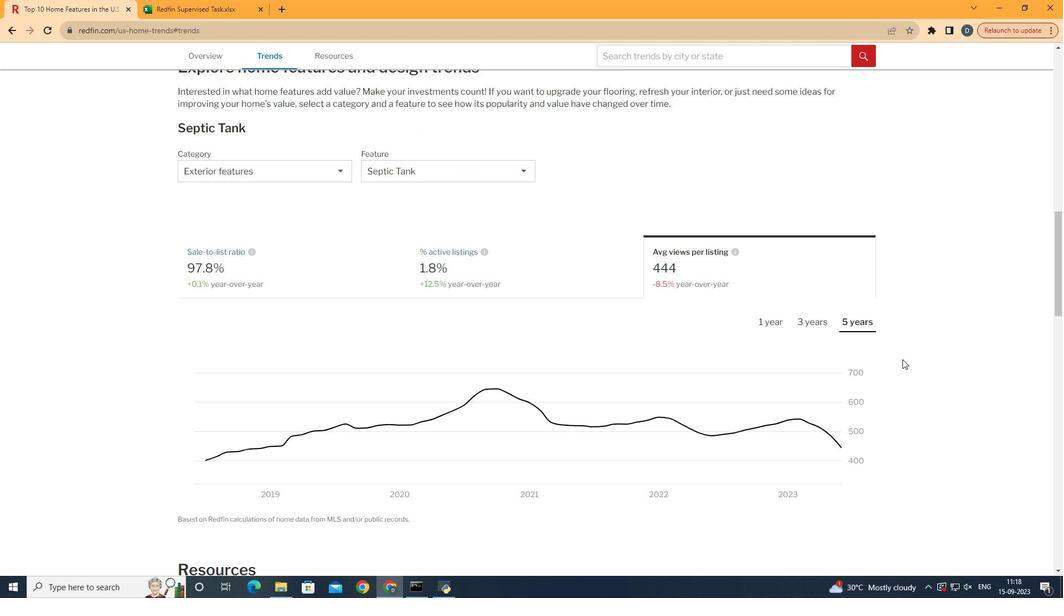 
